 Task: Look for space in Revelganj, India from 7th July, 2023 to 15th July, 2023 for 6 adults in price range Rs.15000 to Rs.20000. Place can be entire place with 3 bedrooms having 3 beds and 3 bathrooms. Property type can be house, flat, guest house. Booking option can be shelf check-in. Required host language is English.
Action: Mouse moved to (479, 58)
Screenshot: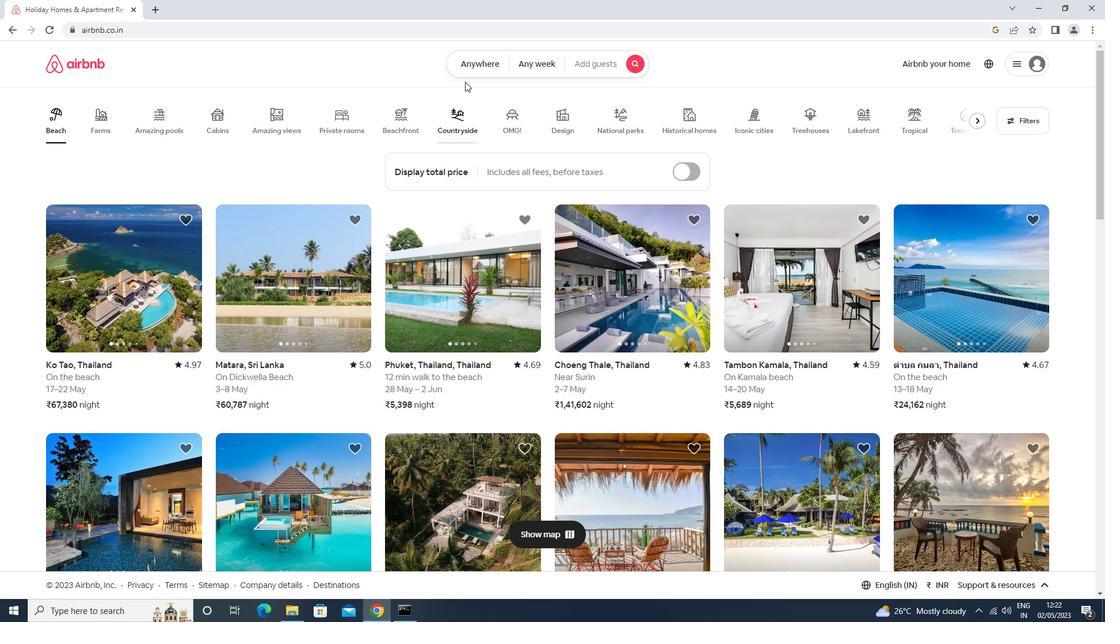 
Action: Mouse pressed left at (479, 58)
Screenshot: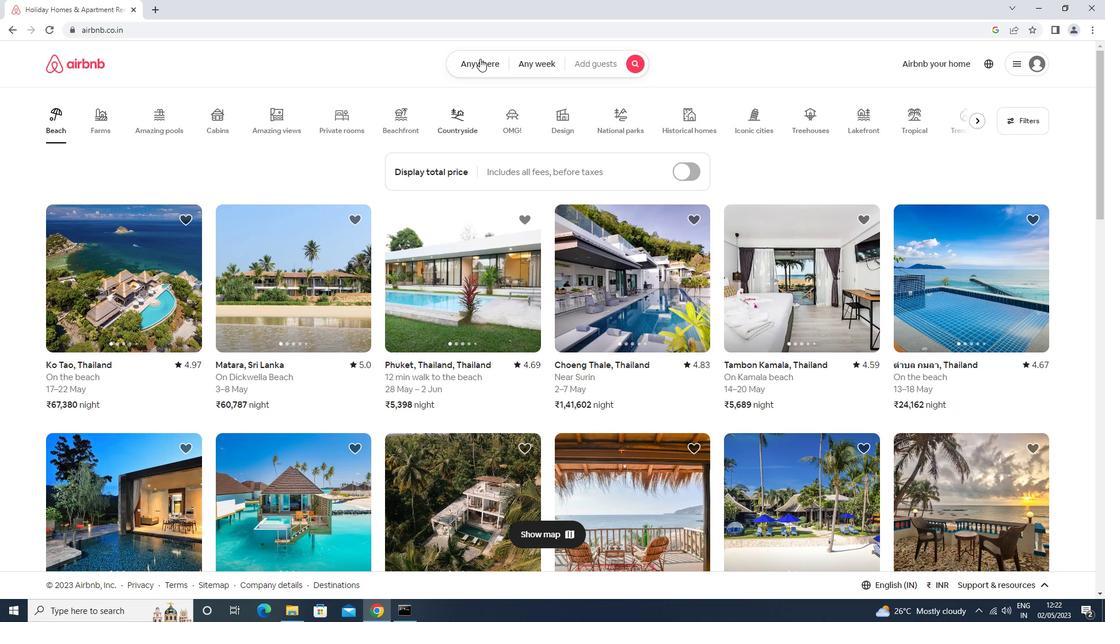 
Action: Mouse moved to (429, 107)
Screenshot: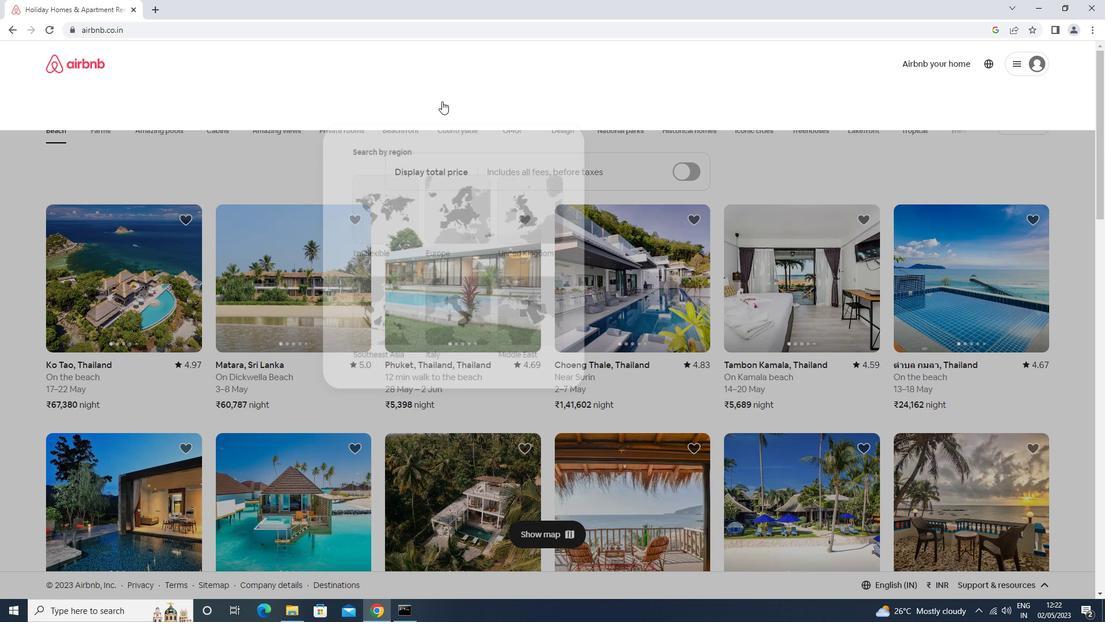 
Action: Mouse pressed left at (429, 107)
Screenshot: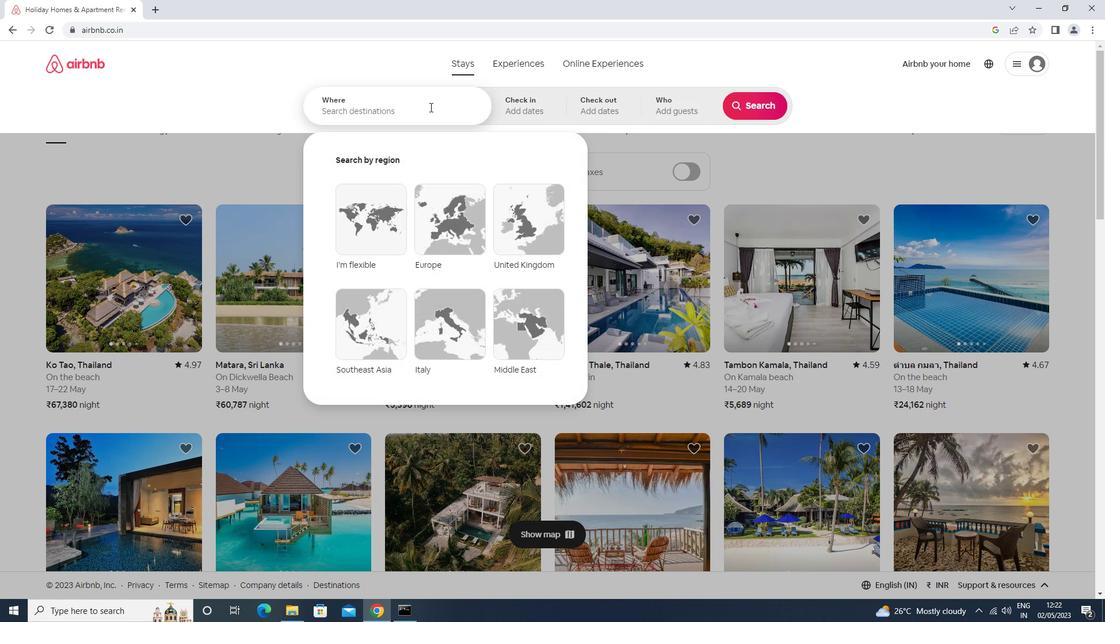 
Action: Mouse moved to (427, 107)
Screenshot: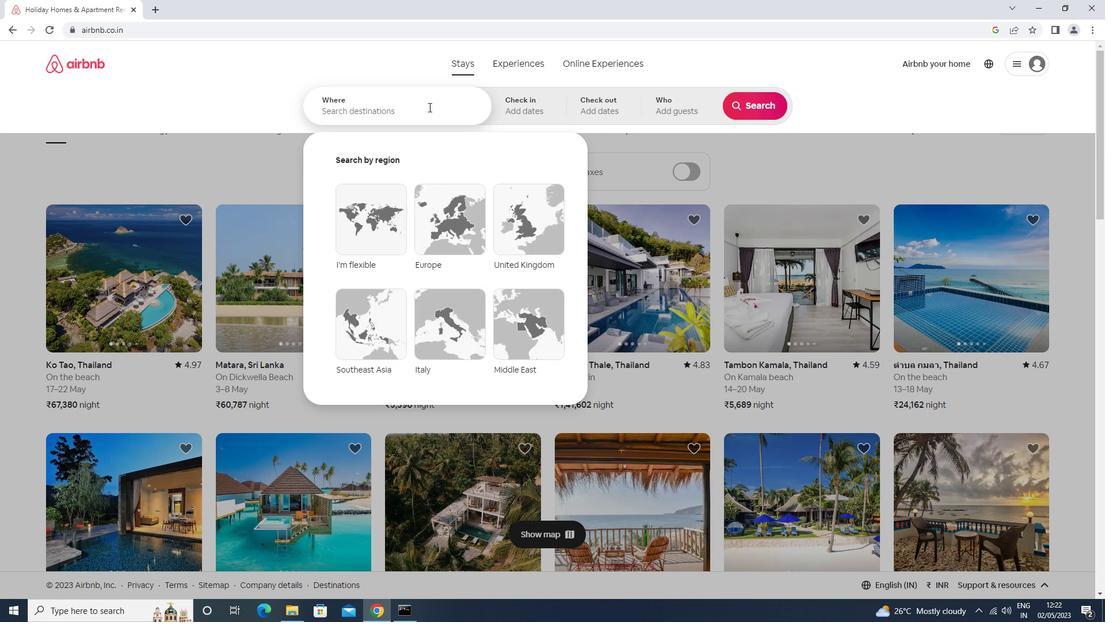 
Action: Key pressed r<Key.caps_lock>evalganj<Key.enter>
Screenshot: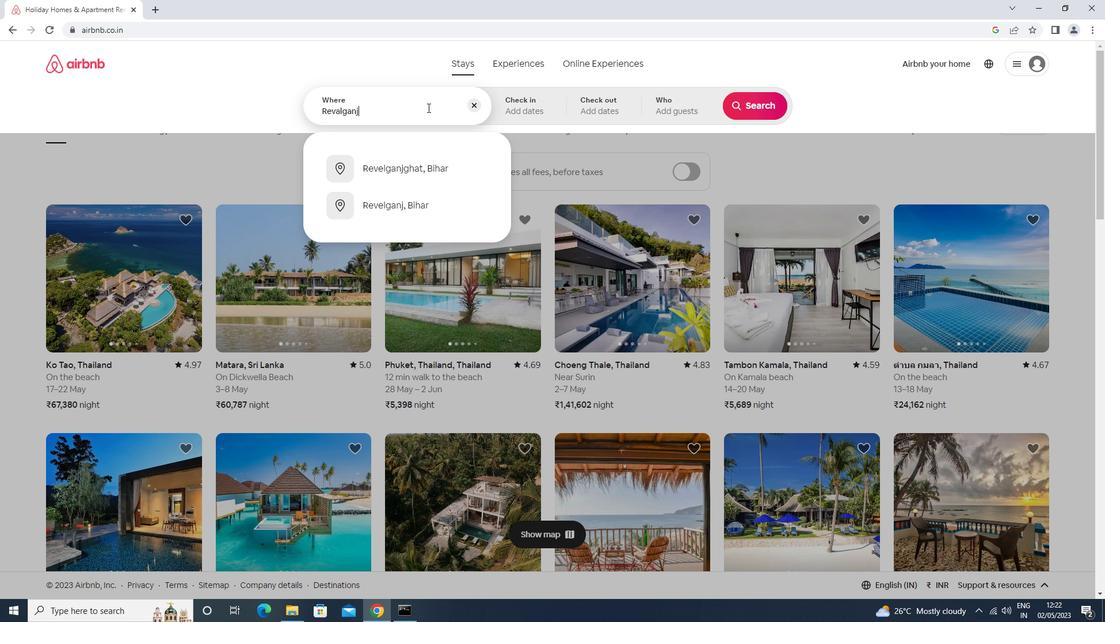 
Action: Mouse moved to (751, 198)
Screenshot: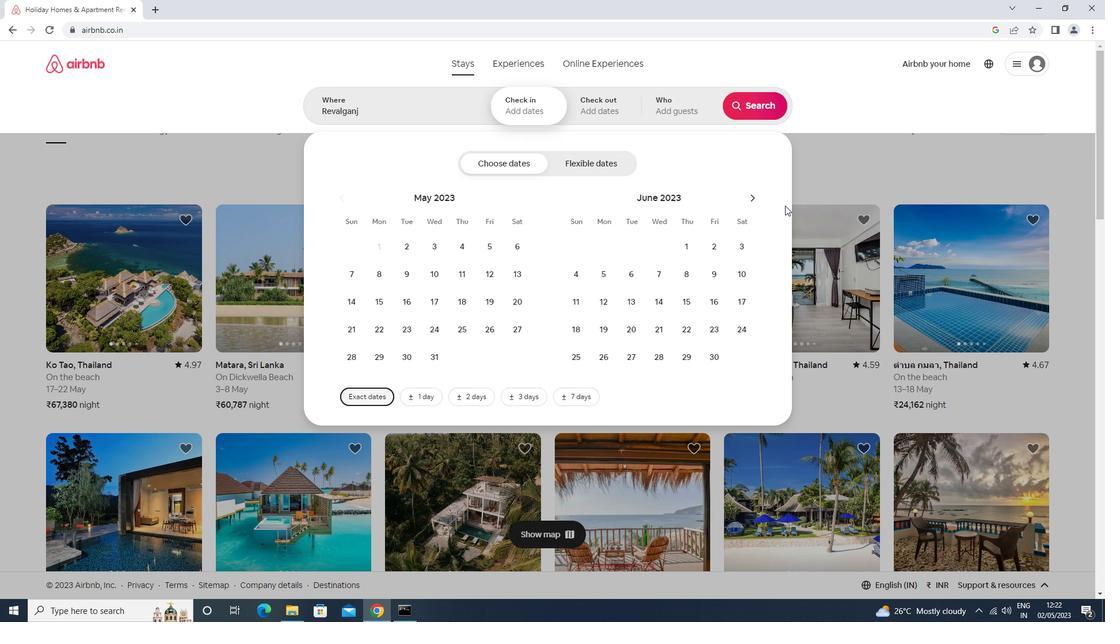 
Action: Mouse pressed left at (751, 198)
Screenshot: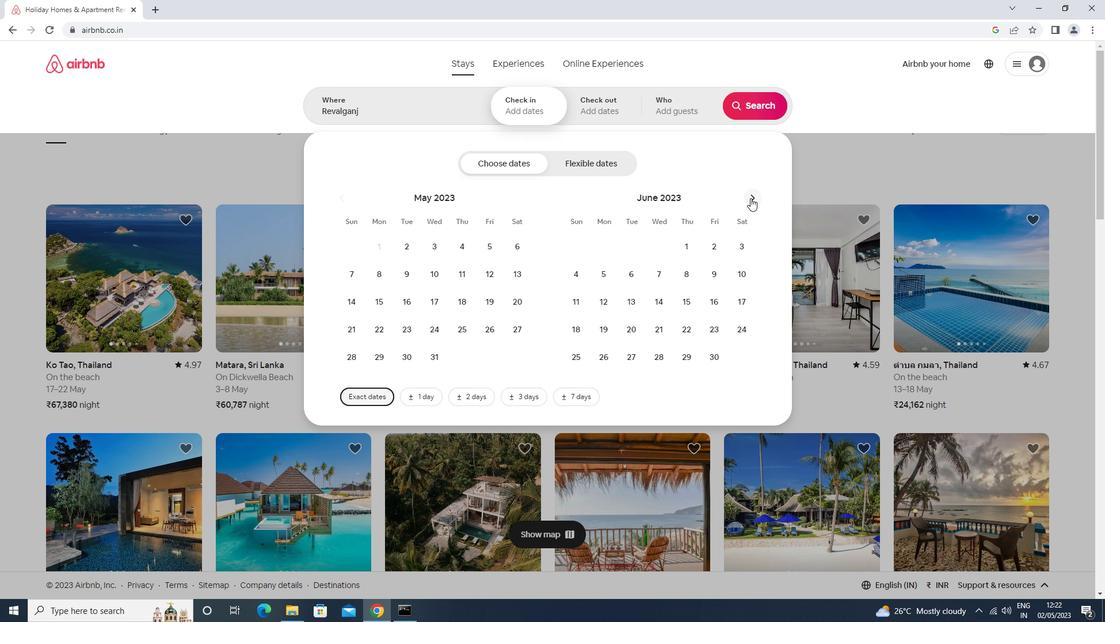 
Action: Mouse moved to (715, 274)
Screenshot: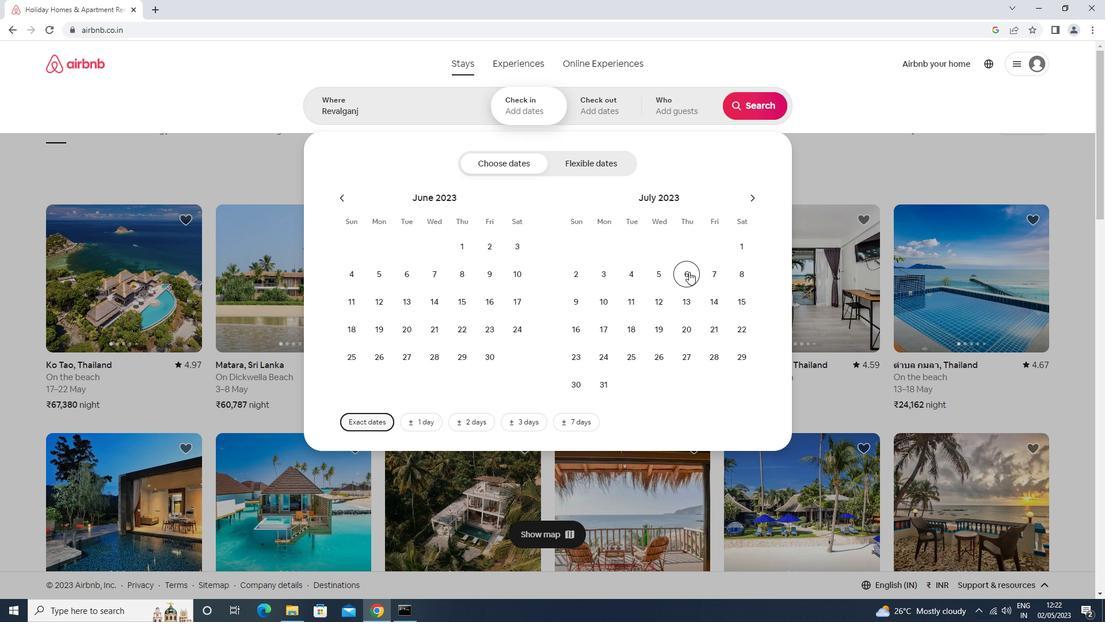 
Action: Mouse pressed left at (715, 274)
Screenshot: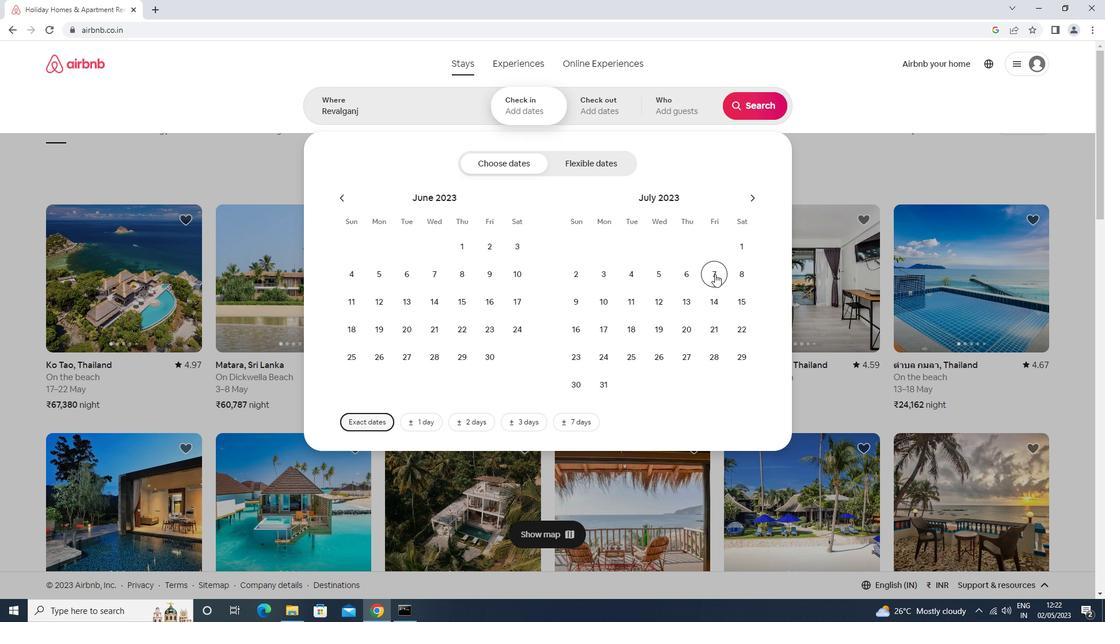 
Action: Mouse moved to (745, 294)
Screenshot: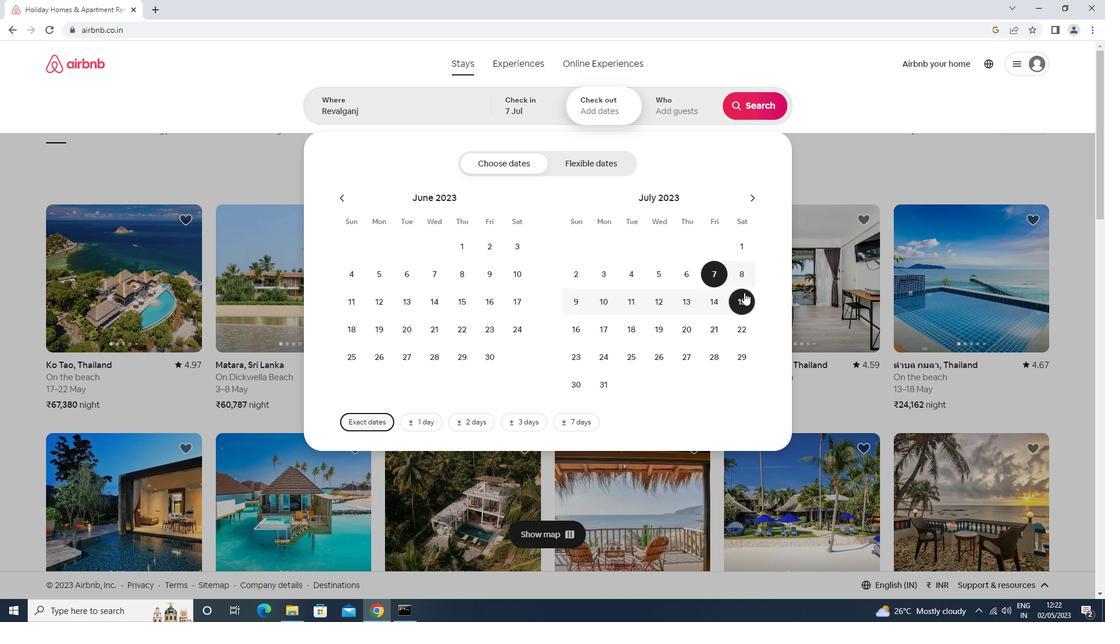 
Action: Mouse pressed left at (745, 294)
Screenshot: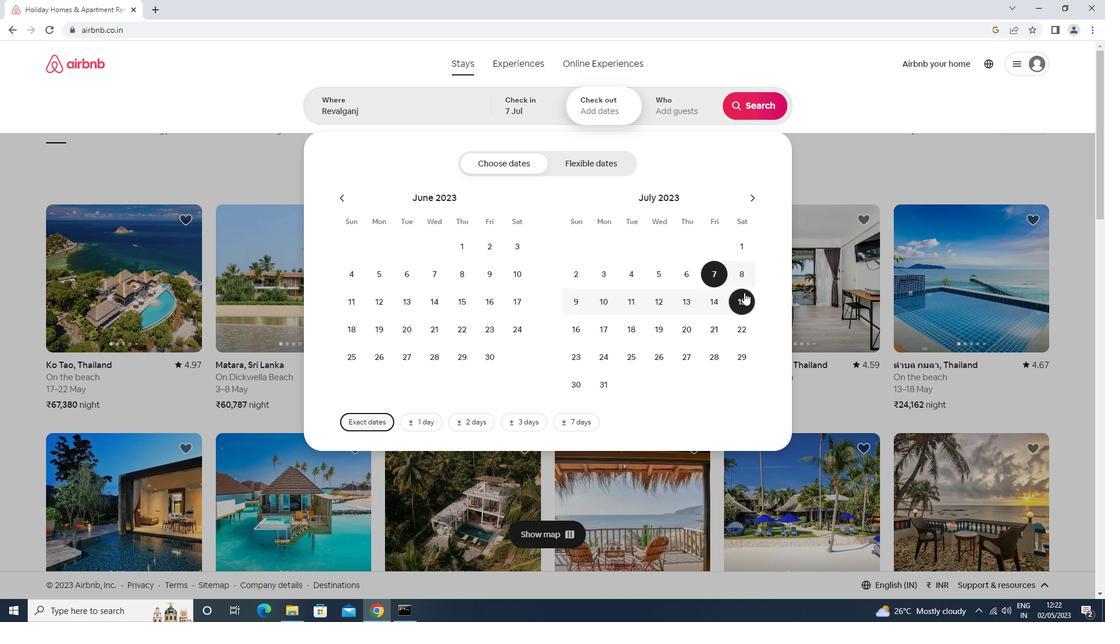 
Action: Mouse moved to (672, 120)
Screenshot: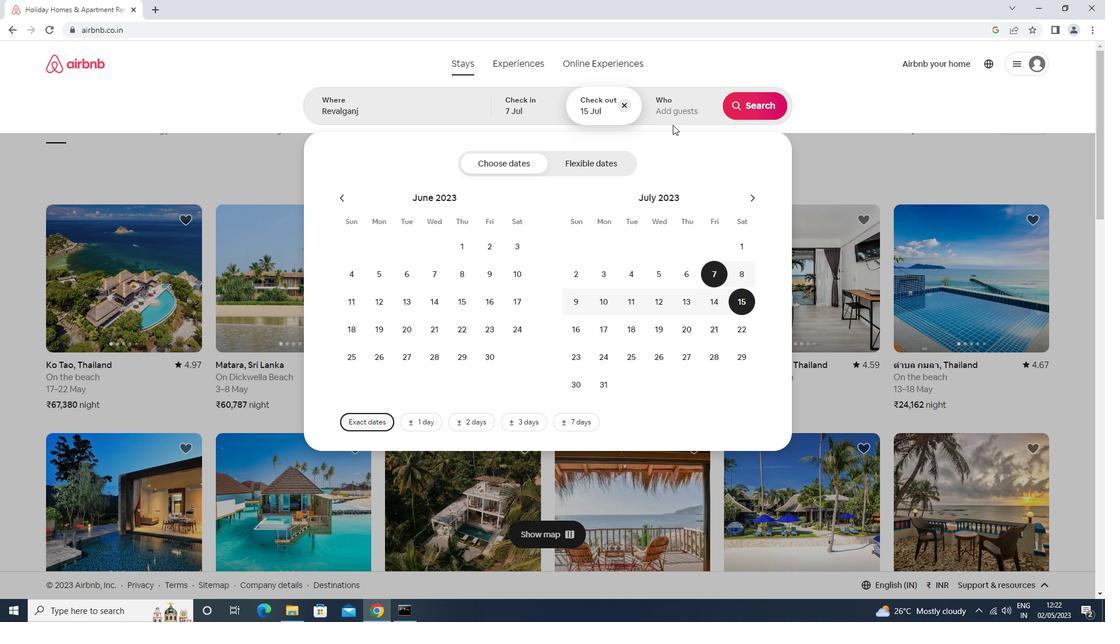 
Action: Mouse pressed left at (672, 120)
Screenshot: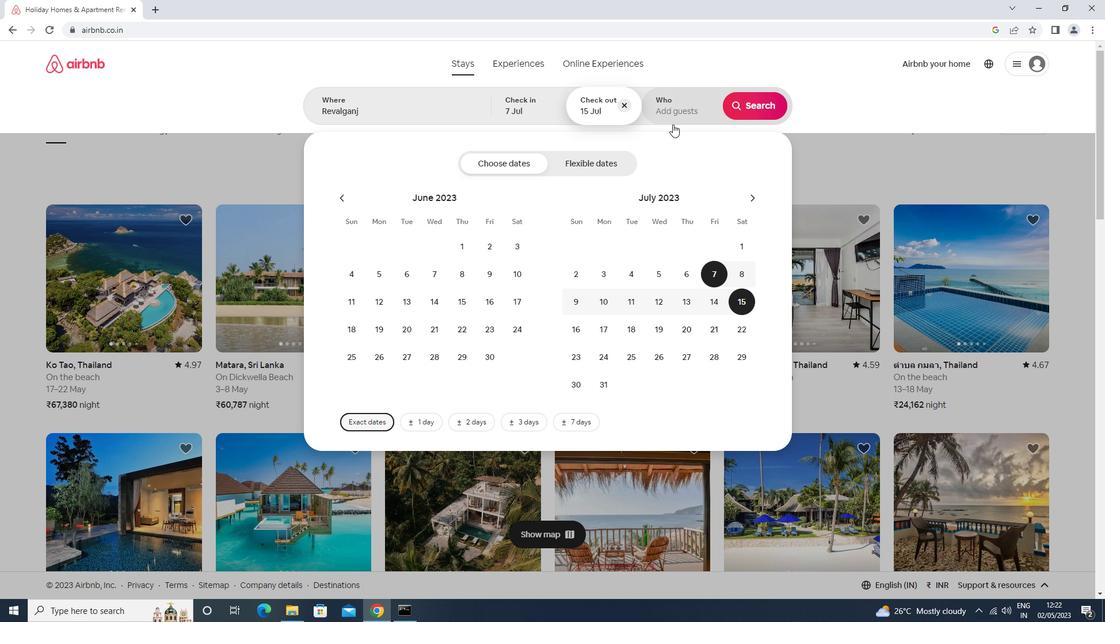 
Action: Mouse moved to (757, 173)
Screenshot: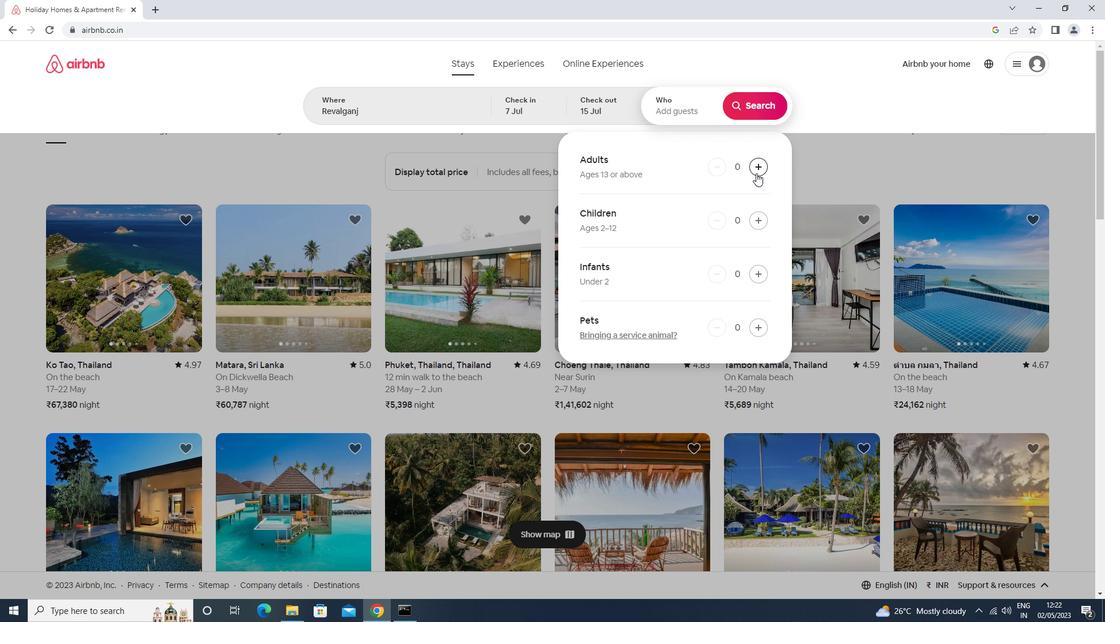 
Action: Mouse pressed left at (757, 173)
Screenshot: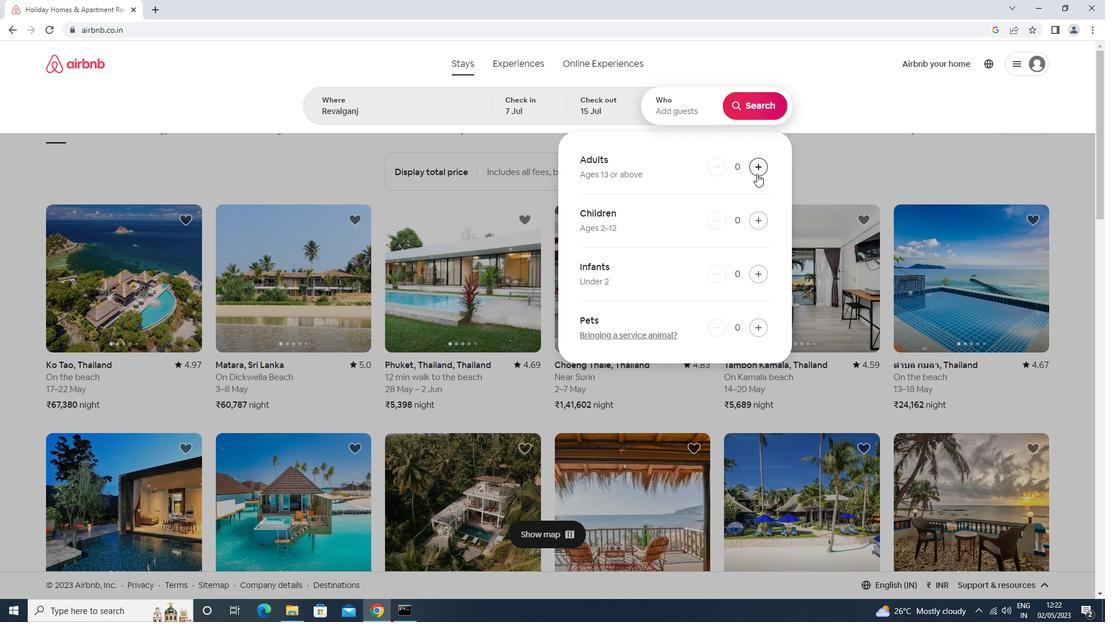 
Action: Mouse pressed left at (757, 173)
Screenshot: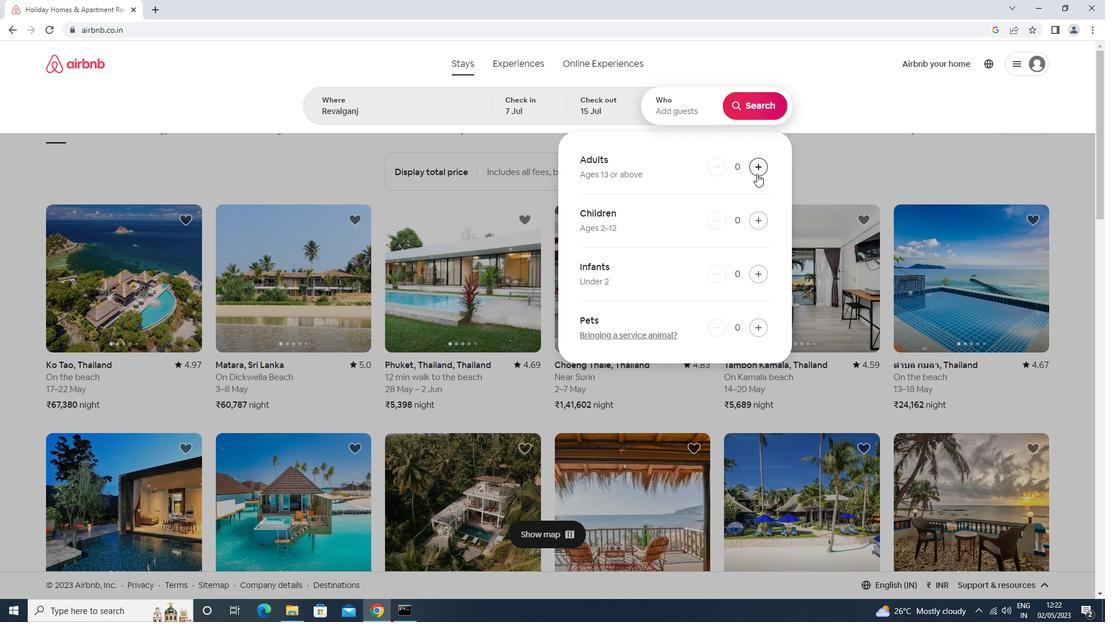 
Action: Mouse pressed left at (757, 173)
Screenshot: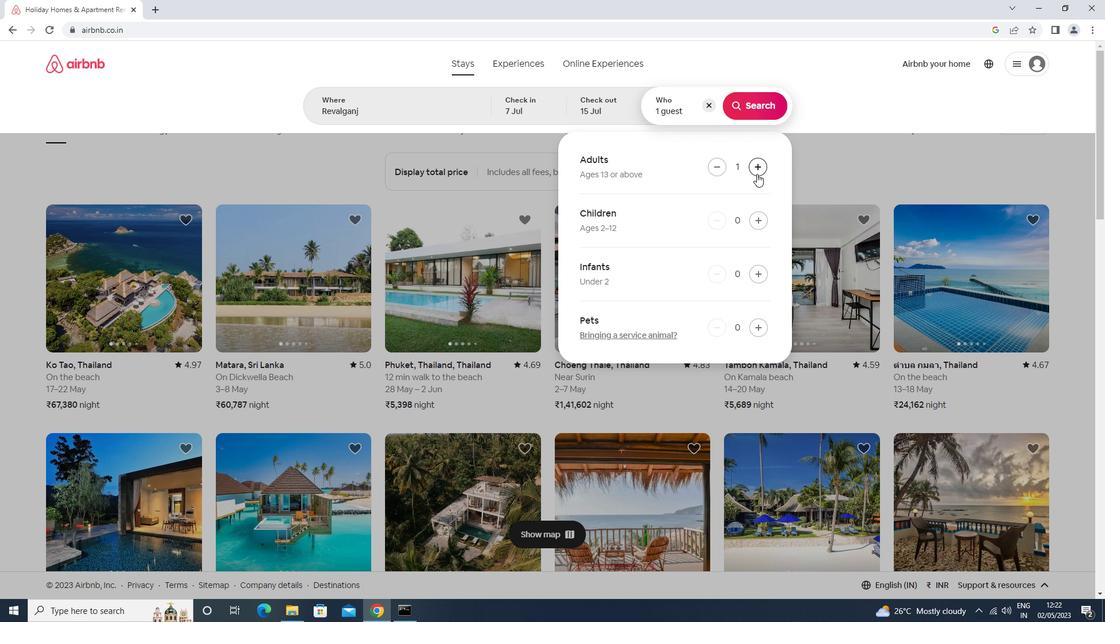 
Action: Mouse pressed left at (757, 173)
Screenshot: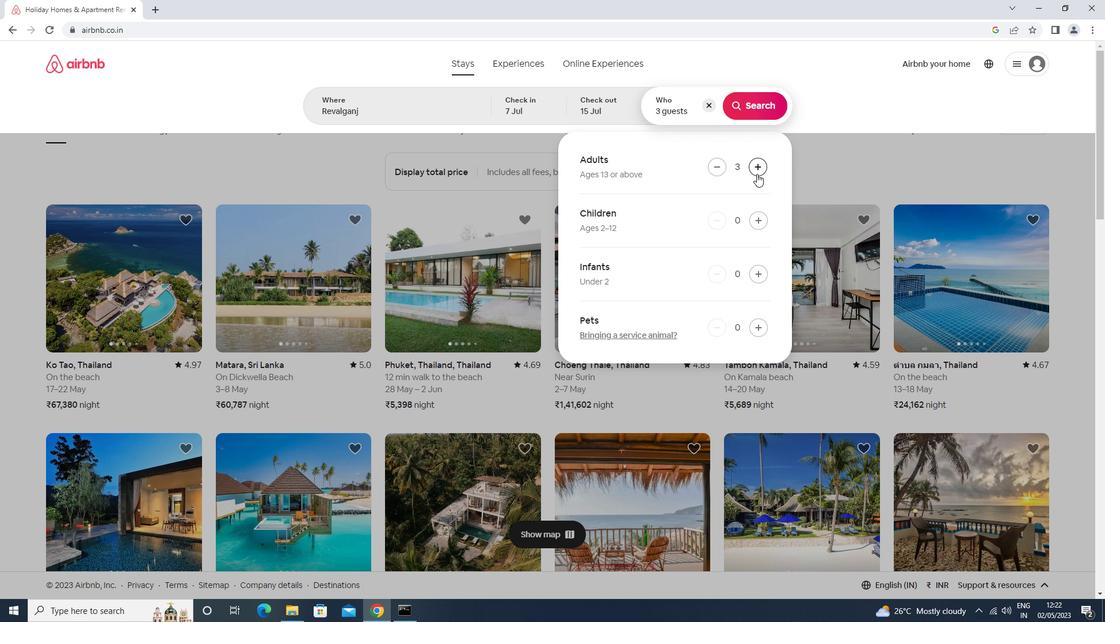 
Action: Mouse pressed left at (757, 173)
Screenshot: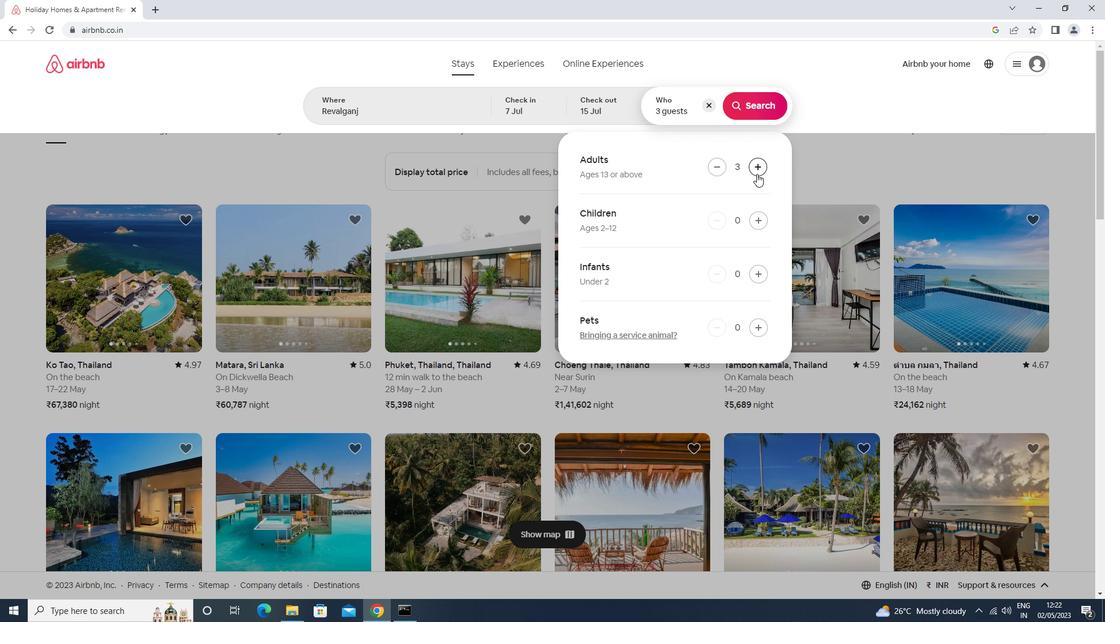 
Action: Mouse pressed left at (757, 173)
Screenshot: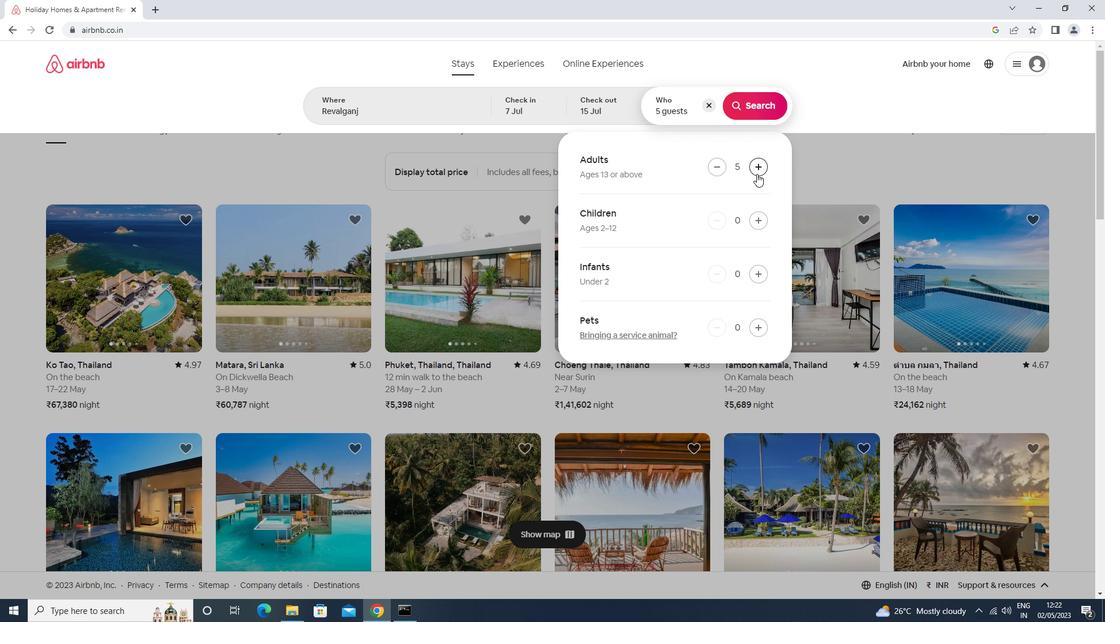 
Action: Mouse moved to (746, 103)
Screenshot: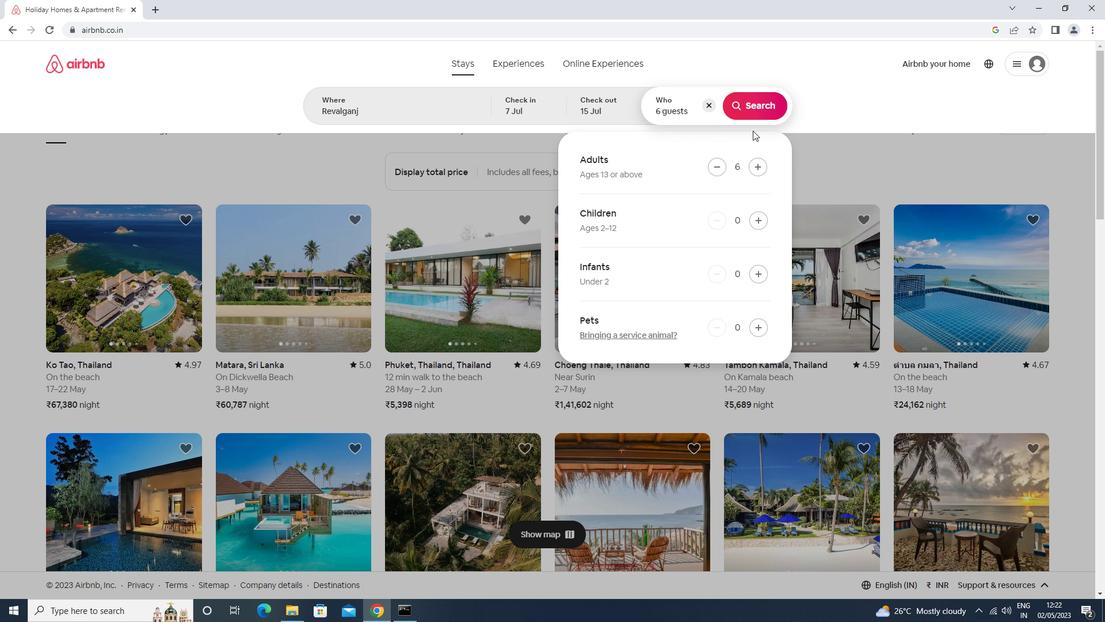 
Action: Mouse pressed left at (746, 103)
Screenshot: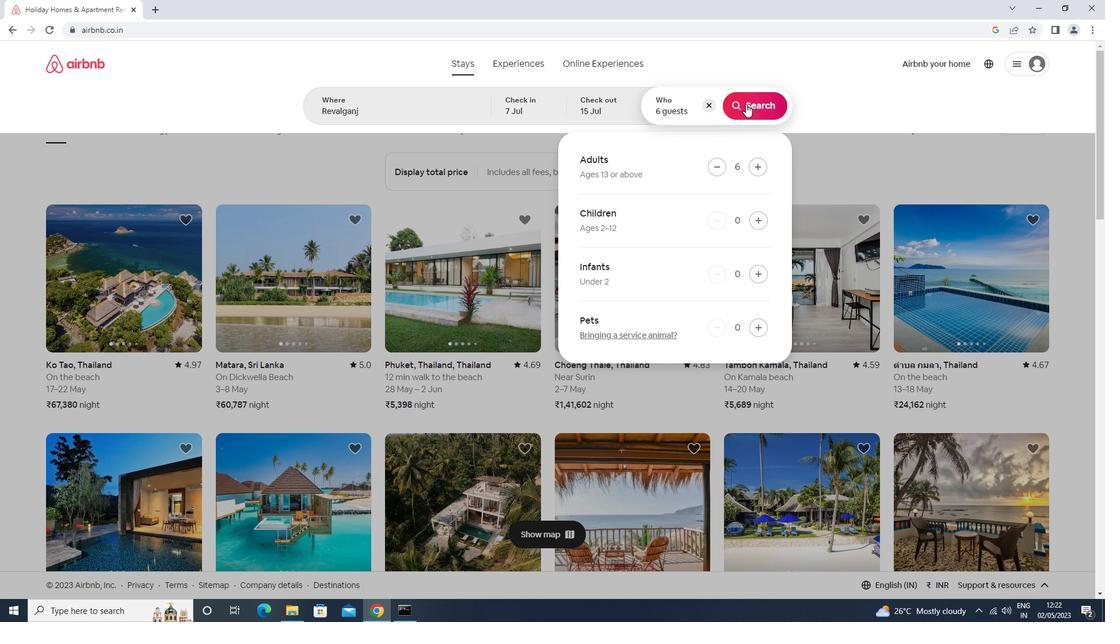 
Action: Mouse moved to (1056, 105)
Screenshot: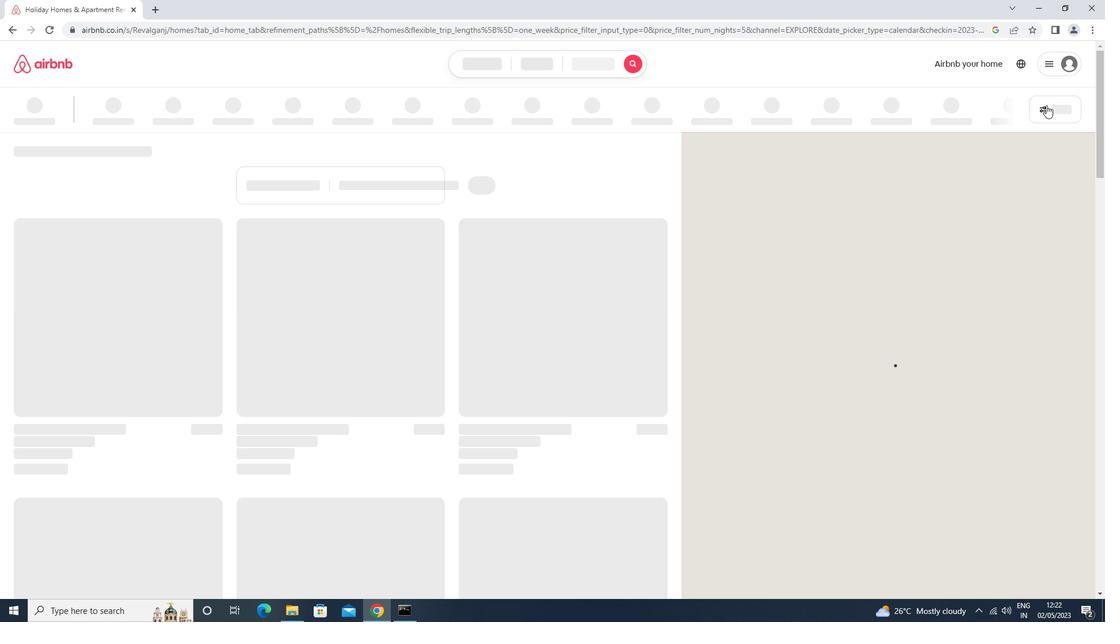 
Action: Mouse pressed left at (1056, 105)
Screenshot: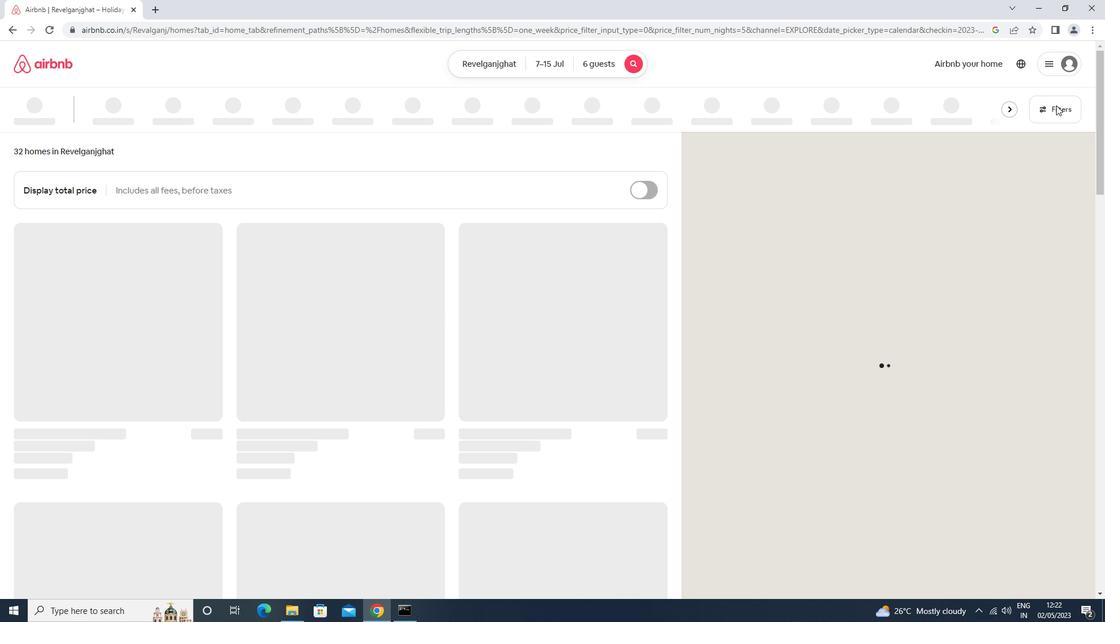
Action: Mouse moved to (450, 250)
Screenshot: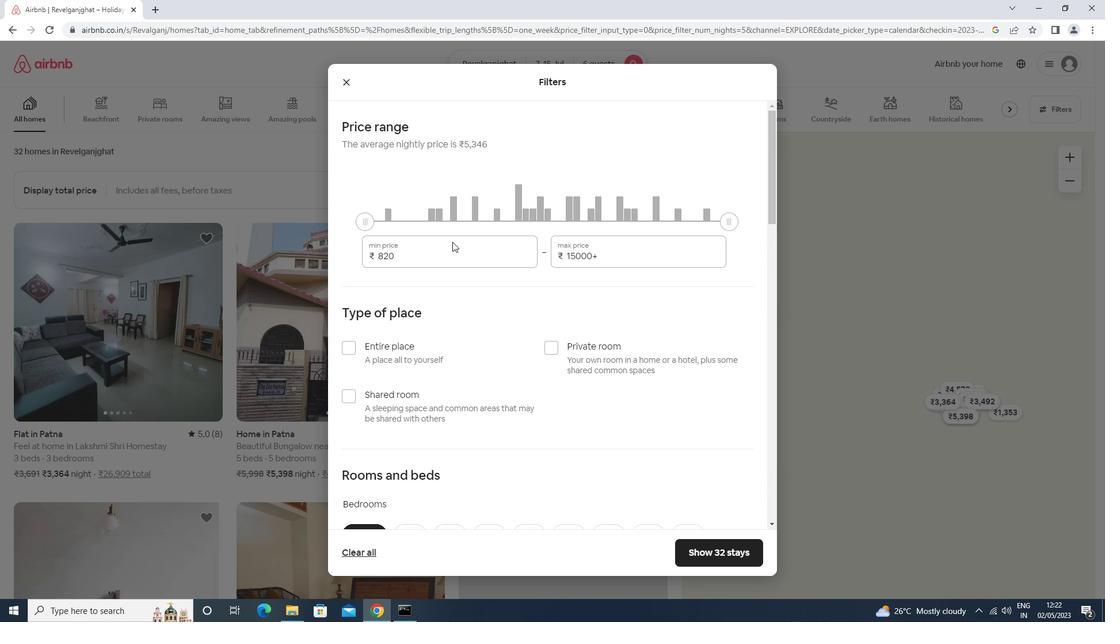 
Action: Mouse pressed left at (450, 250)
Screenshot: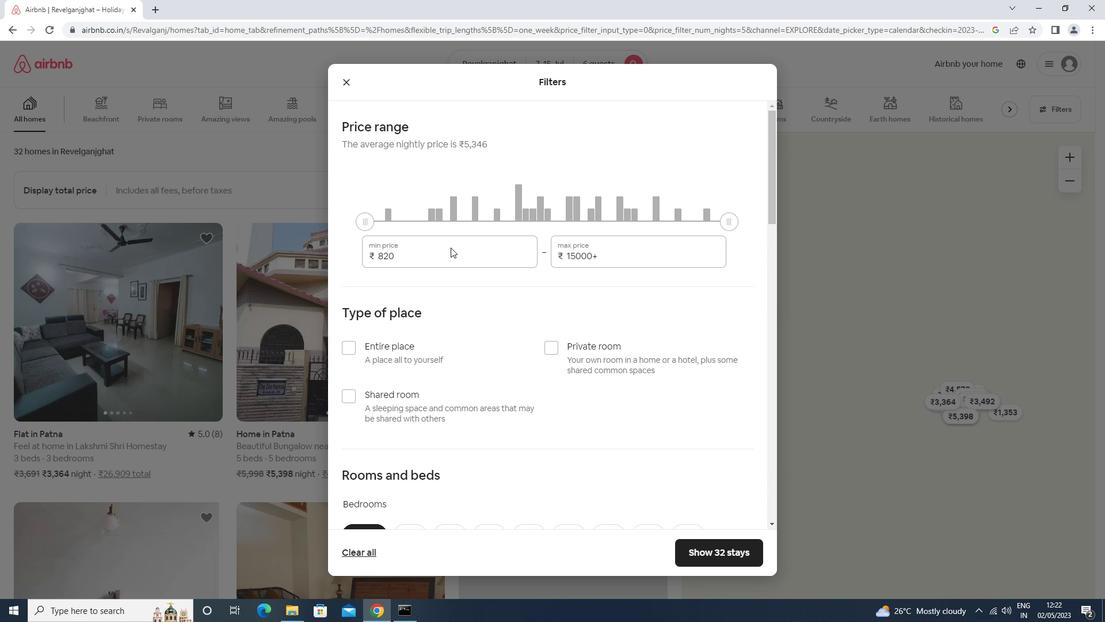 
Action: Key pressed <Key.backspace><Key.backspace><Key.backspace><Key.backspace><Key.backspace><Key.backspace><Key.backspace><Key.backspace><Key.backspace><Key.backspace><Key.backspace>15000<Key.tab>20000
Screenshot: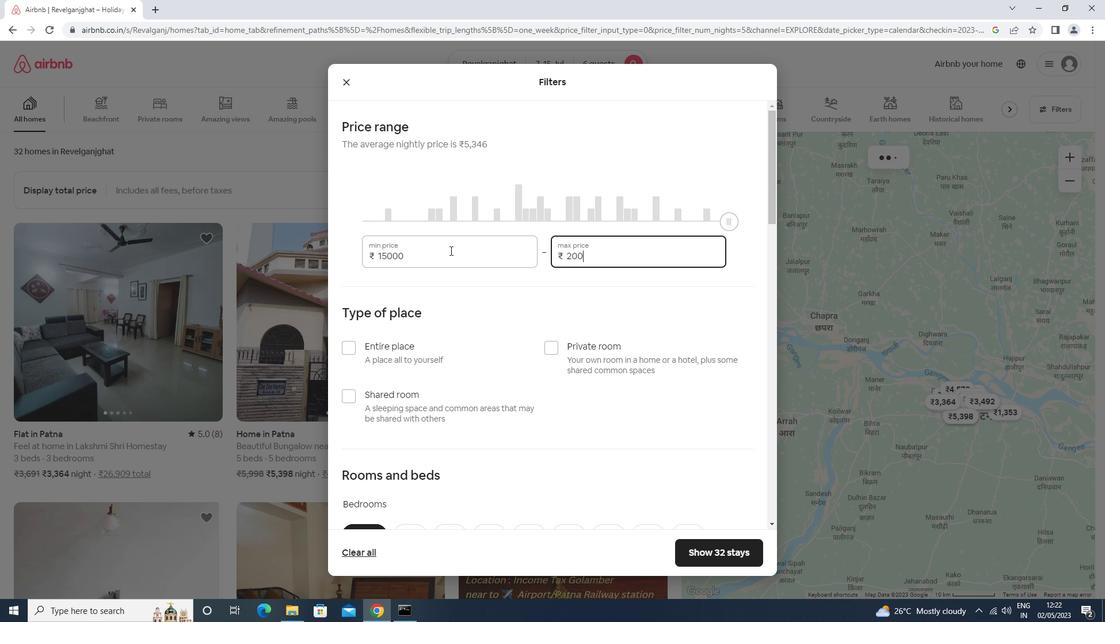 
Action: Mouse moved to (346, 341)
Screenshot: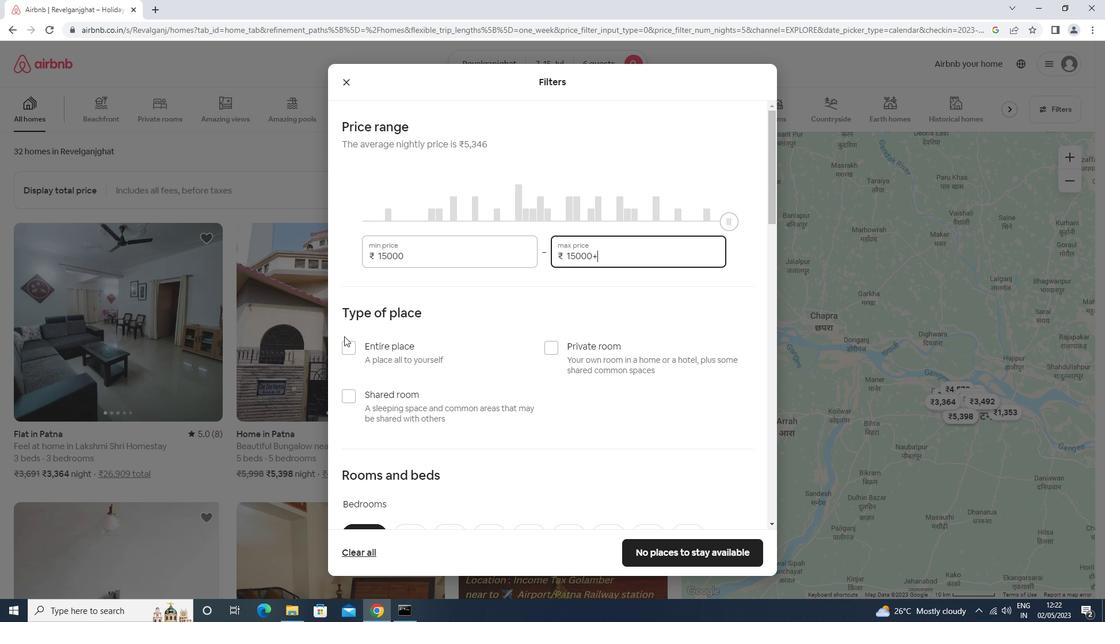 
Action: Mouse pressed left at (346, 341)
Screenshot: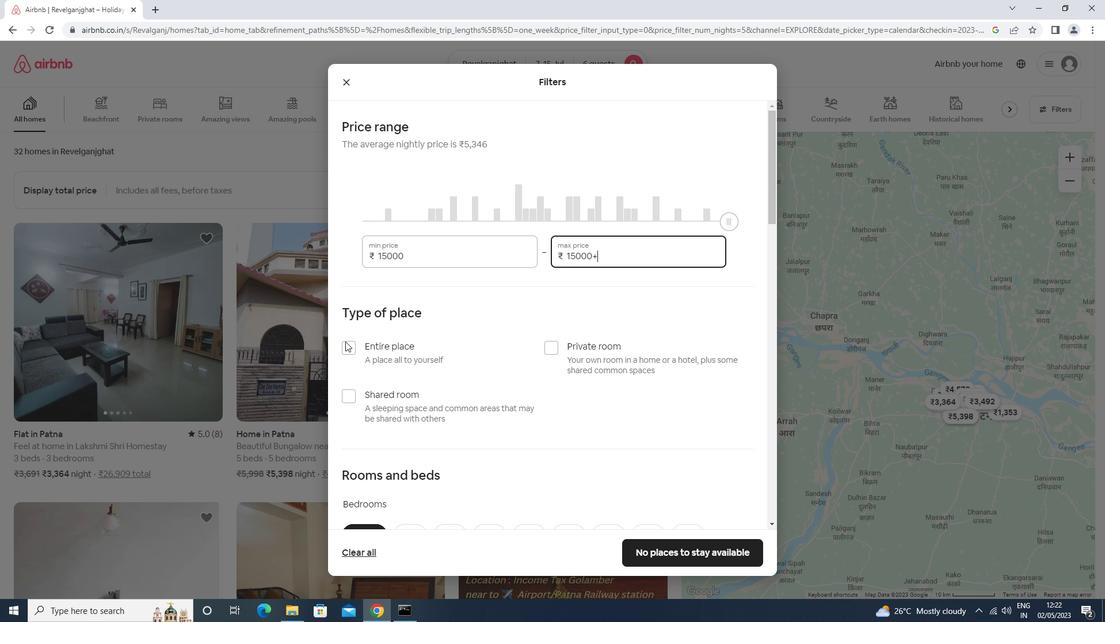 
Action: Mouse moved to (353, 311)
Screenshot: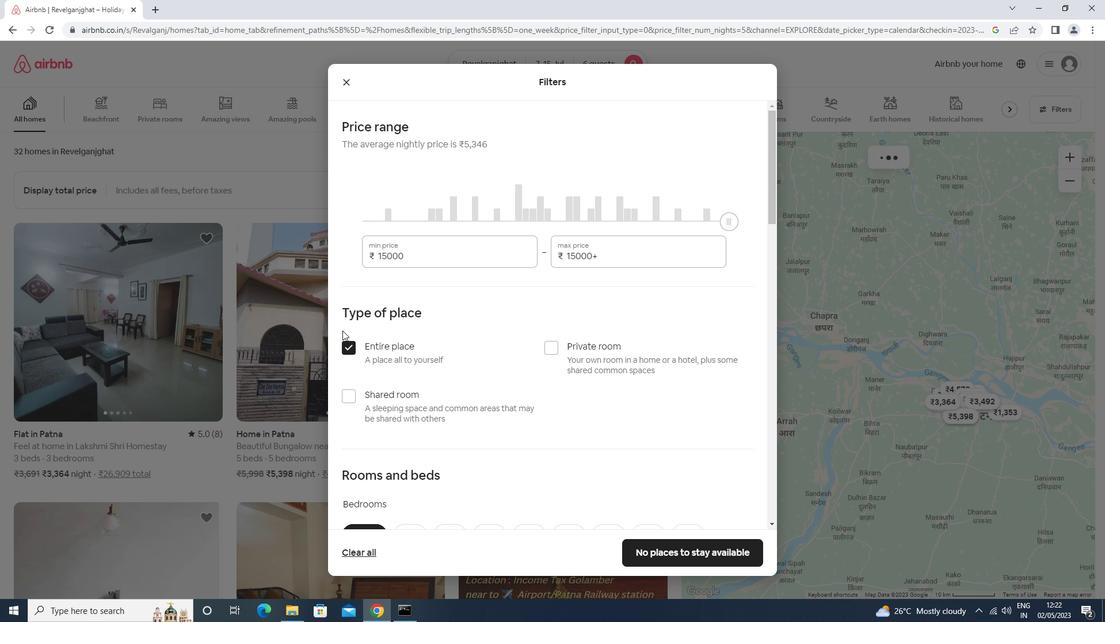 
Action: Mouse scrolled (353, 310) with delta (0, 0)
Screenshot: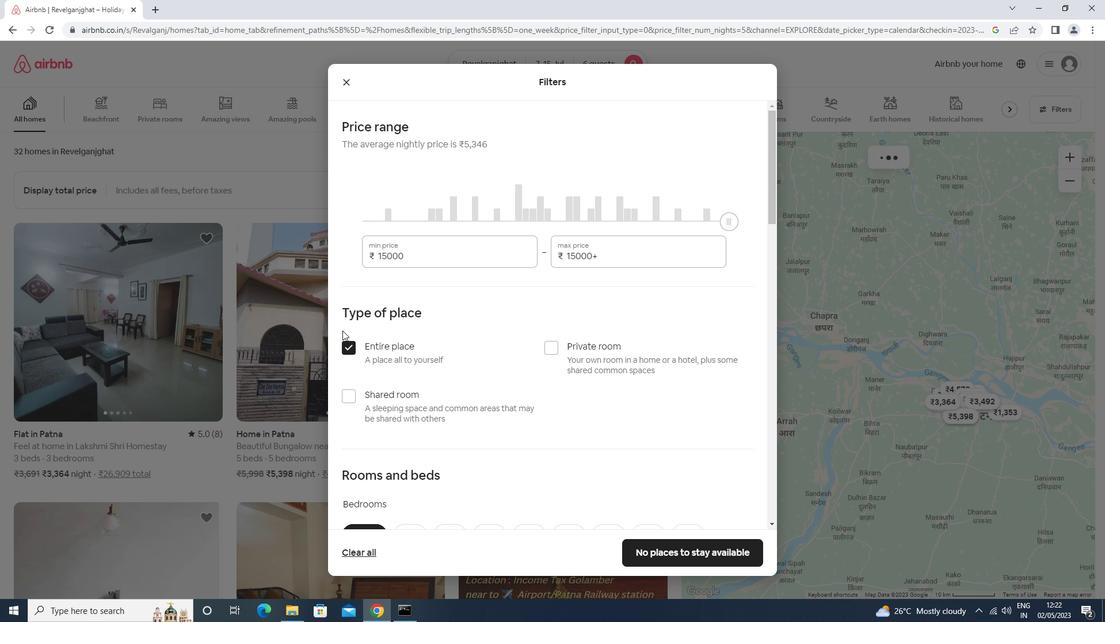 
Action: Mouse moved to (361, 308)
Screenshot: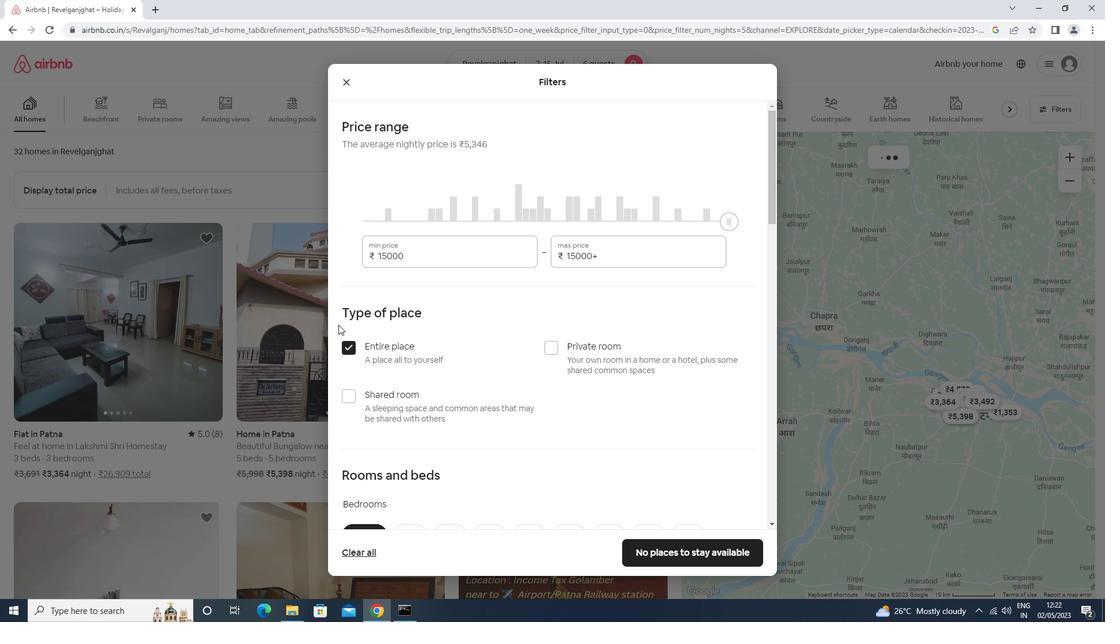 
Action: Mouse scrolled (361, 307) with delta (0, 0)
Screenshot: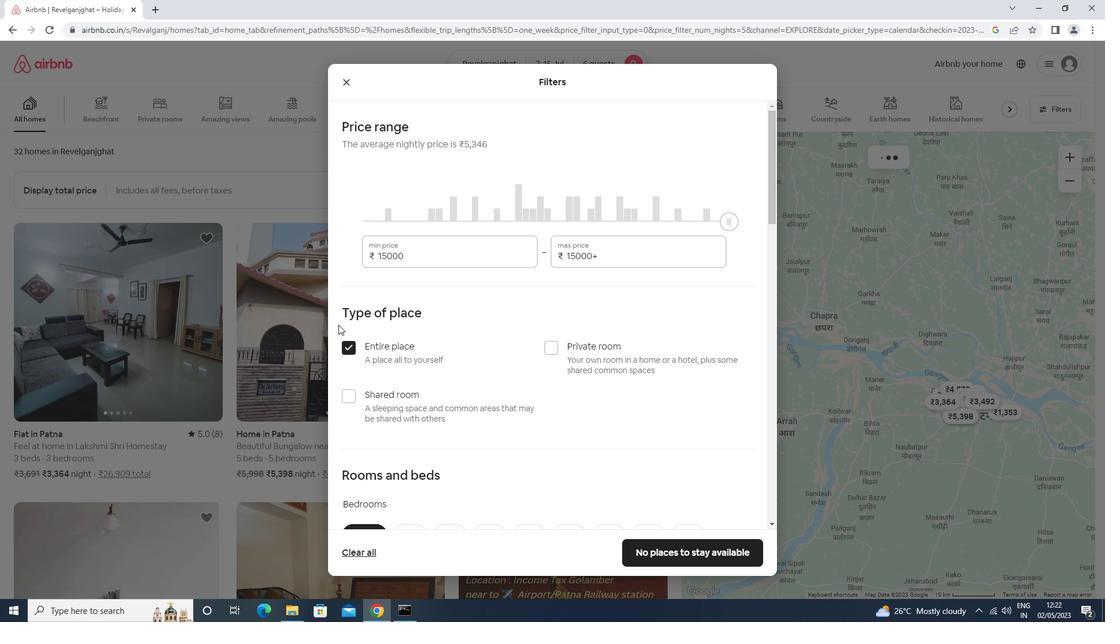 
Action: Mouse moved to (362, 307)
Screenshot: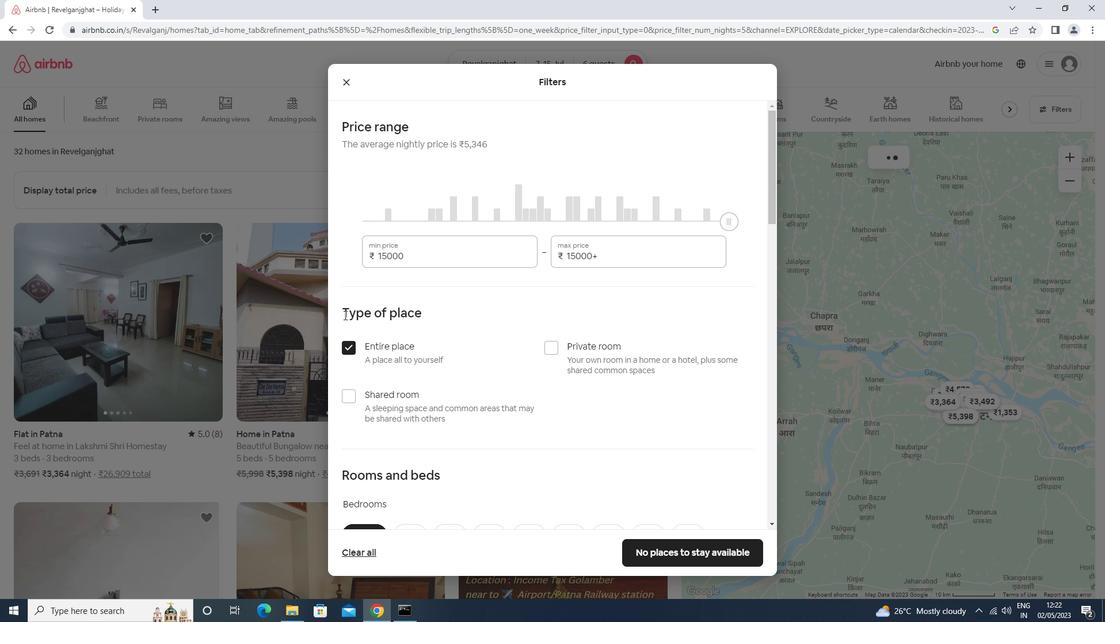 
Action: Mouse scrolled (362, 306) with delta (0, 0)
Screenshot: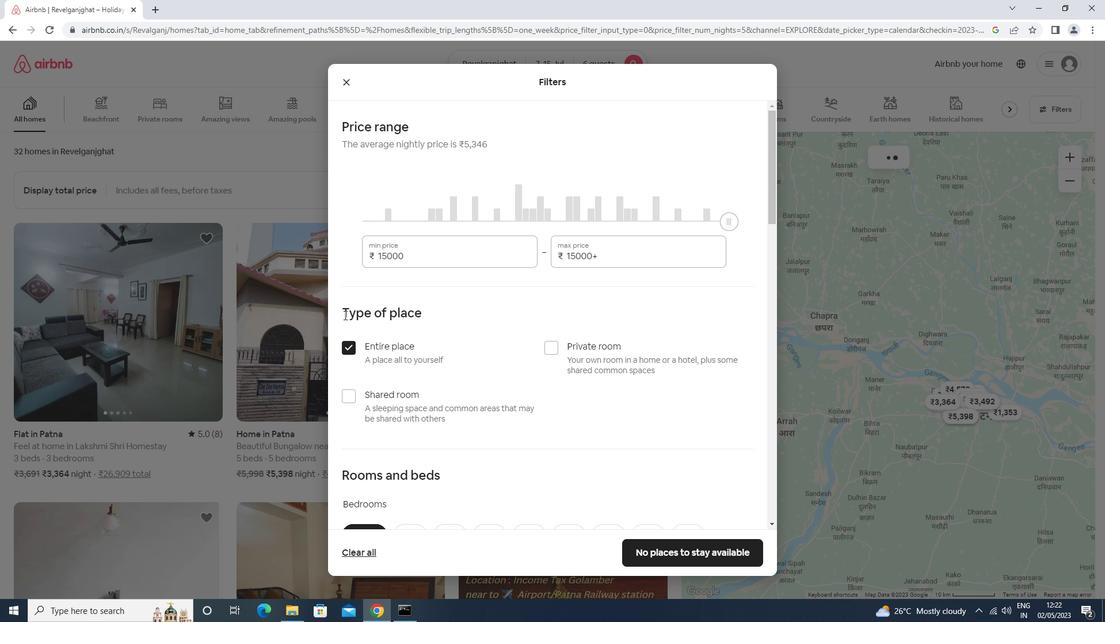 
Action: Mouse moved to (363, 307)
Screenshot: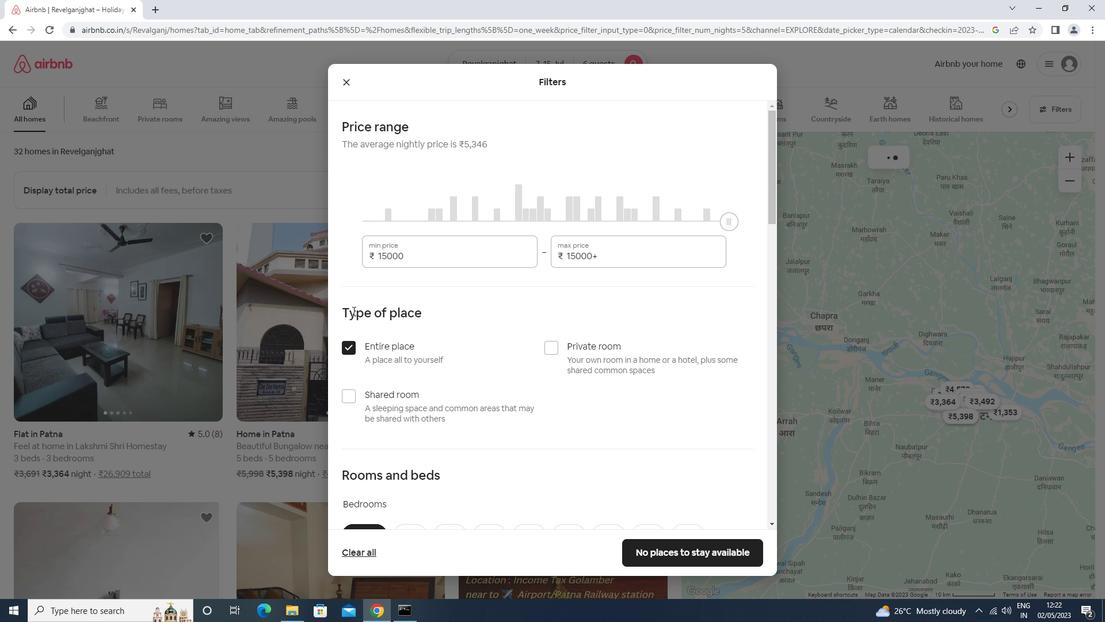 
Action: Mouse scrolled (363, 306) with delta (0, 0)
Screenshot: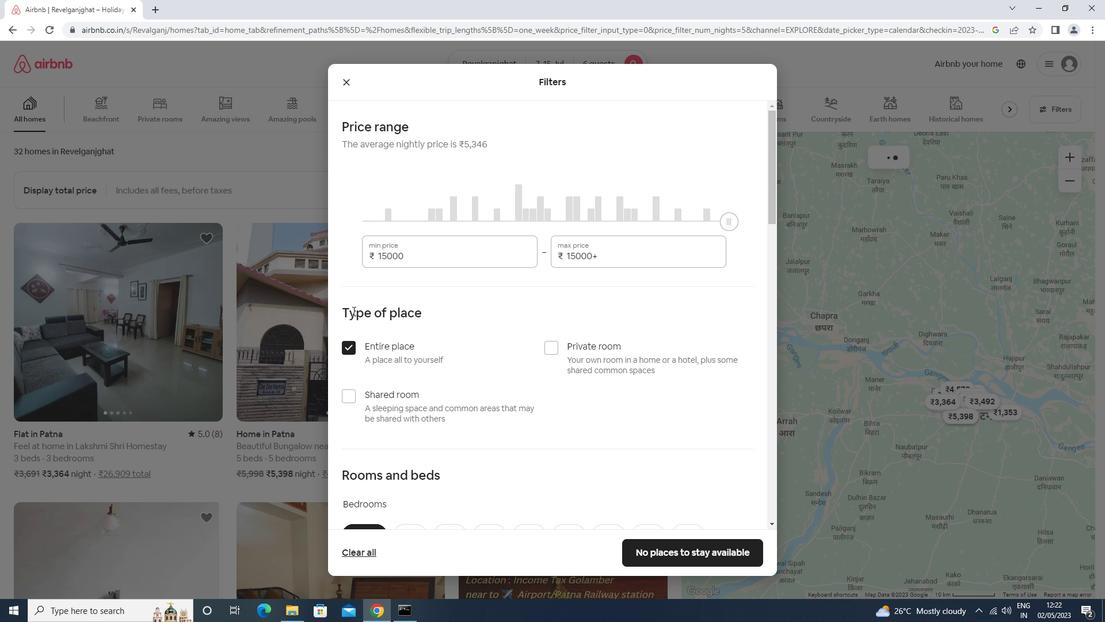 
Action: Mouse scrolled (363, 306) with delta (0, 0)
Screenshot: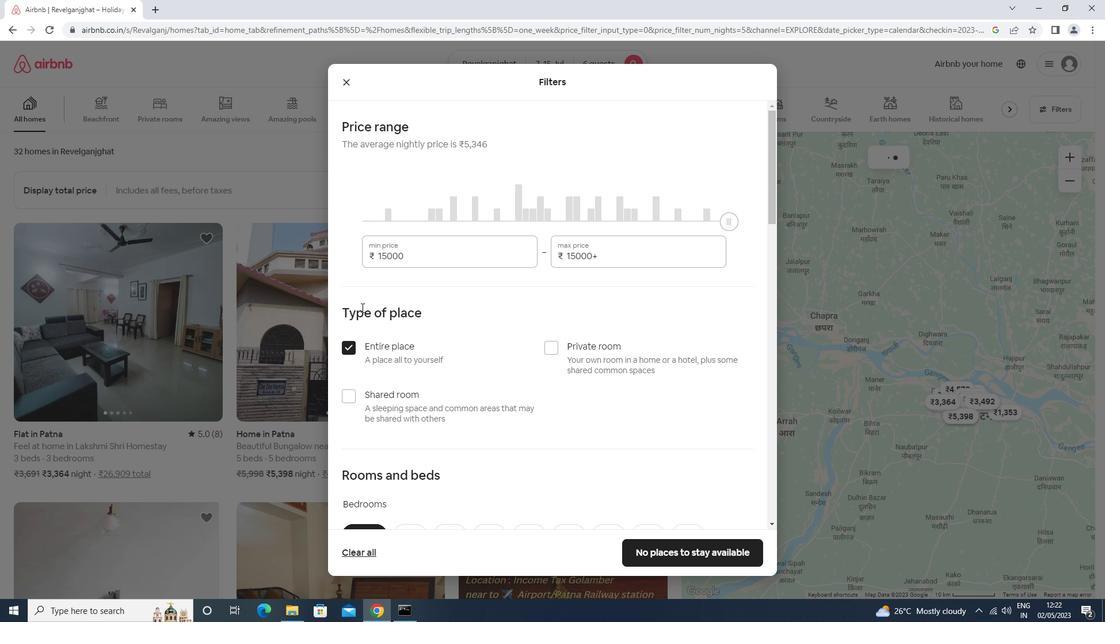 
Action: Mouse moved to (487, 247)
Screenshot: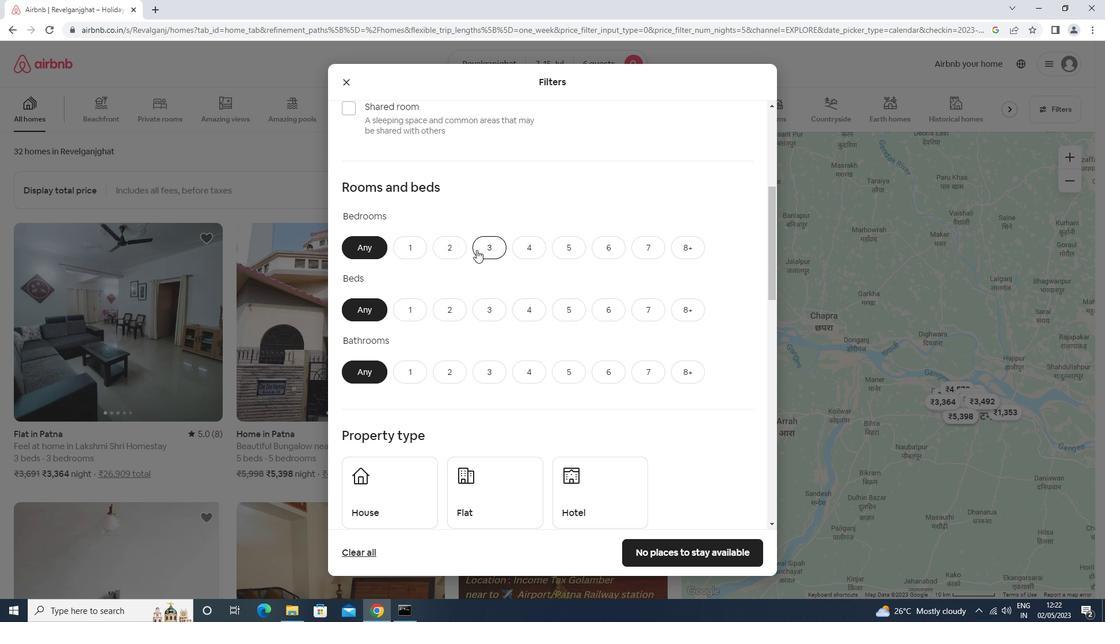 
Action: Mouse pressed left at (487, 247)
Screenshot: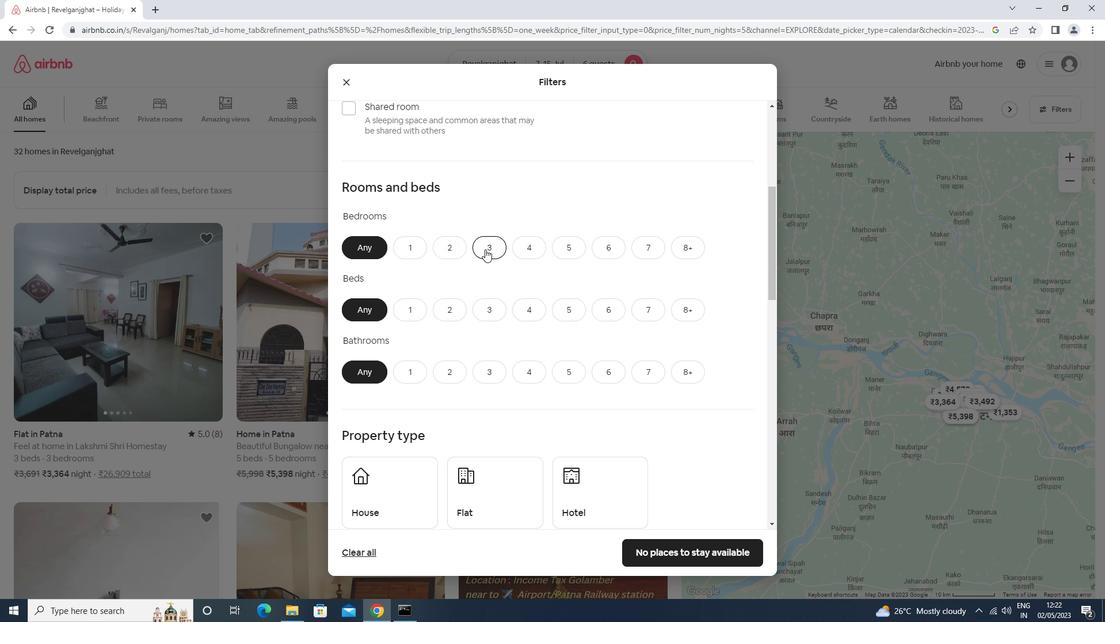 
Action: Mouse moved to (483, 301)
Screenshot: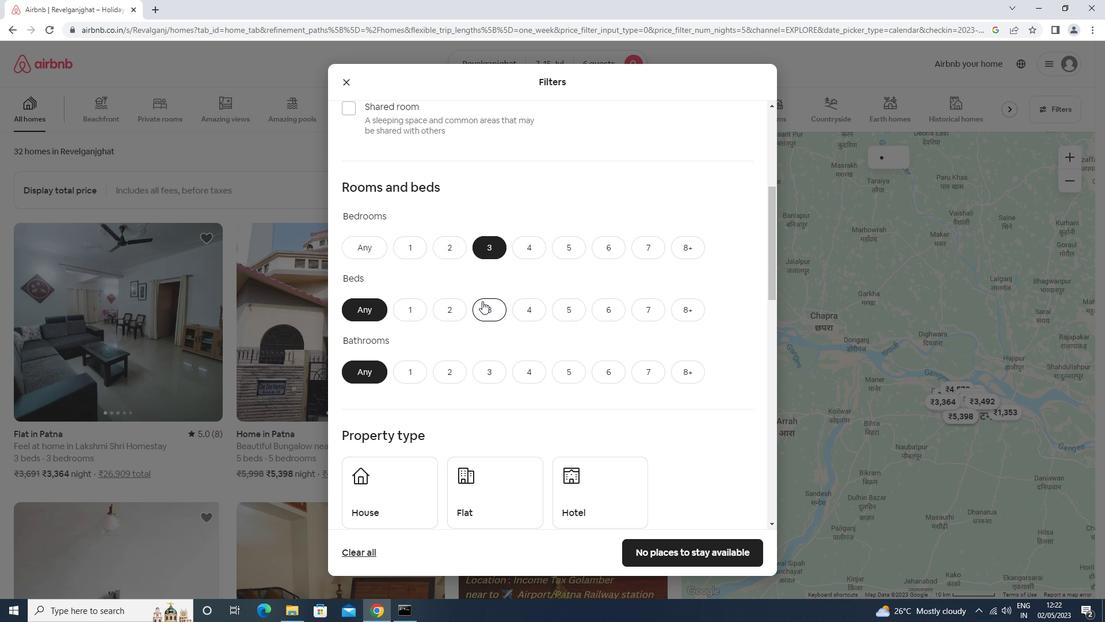 
Action: Mouse pressed left at (483, 301)
Screenshot: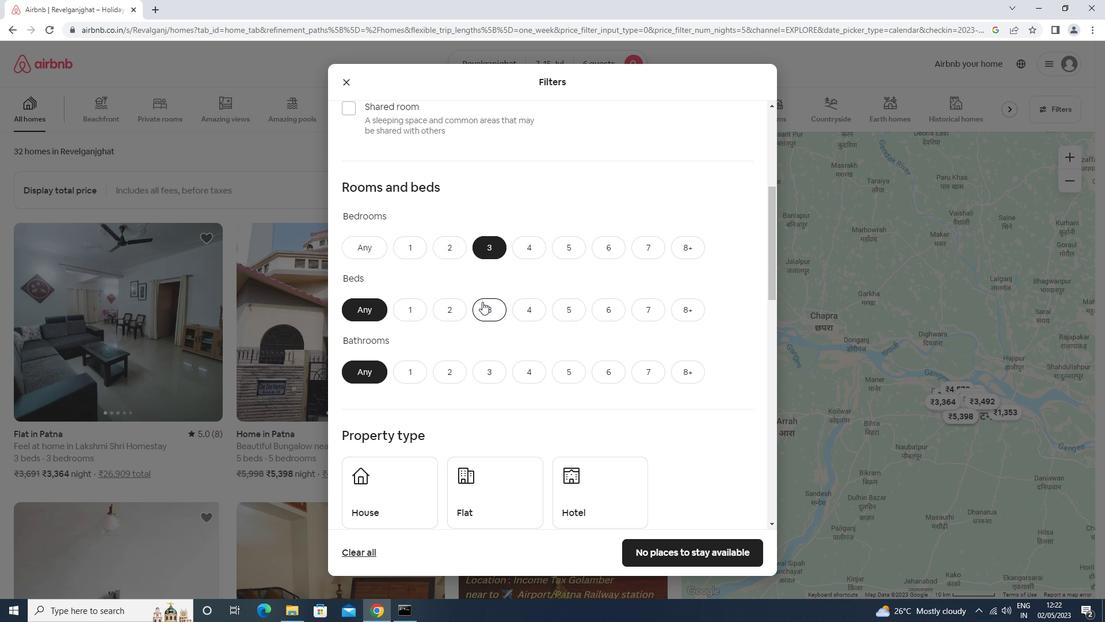 
Action: Mouse moved to (483, 366)
Screenshot: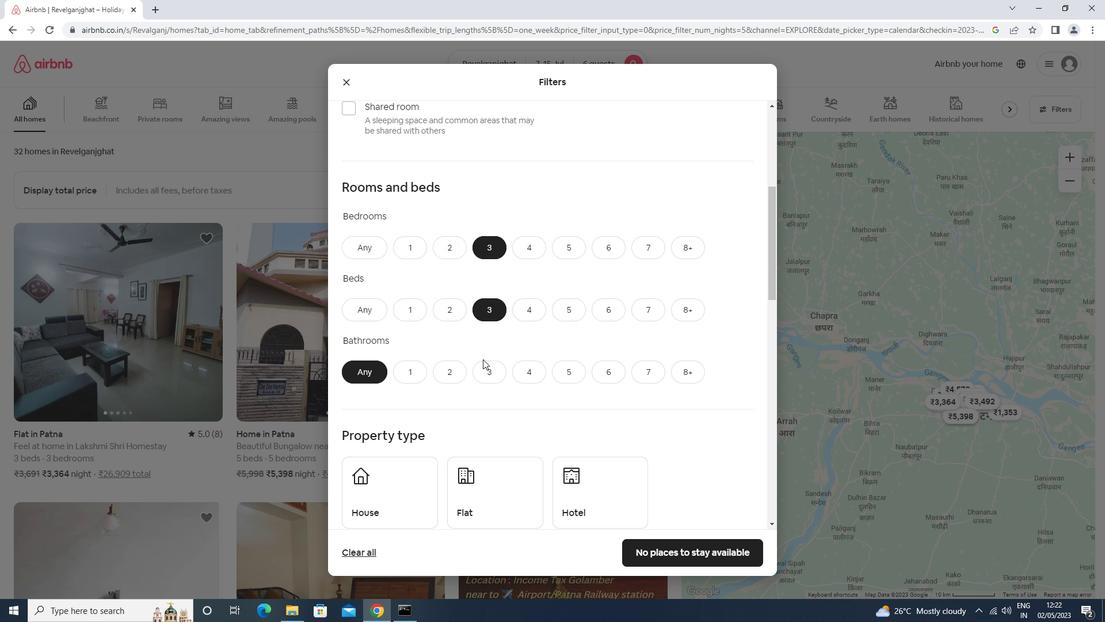 
Action: Mouse pressed left at (483, 366)
Screenshot: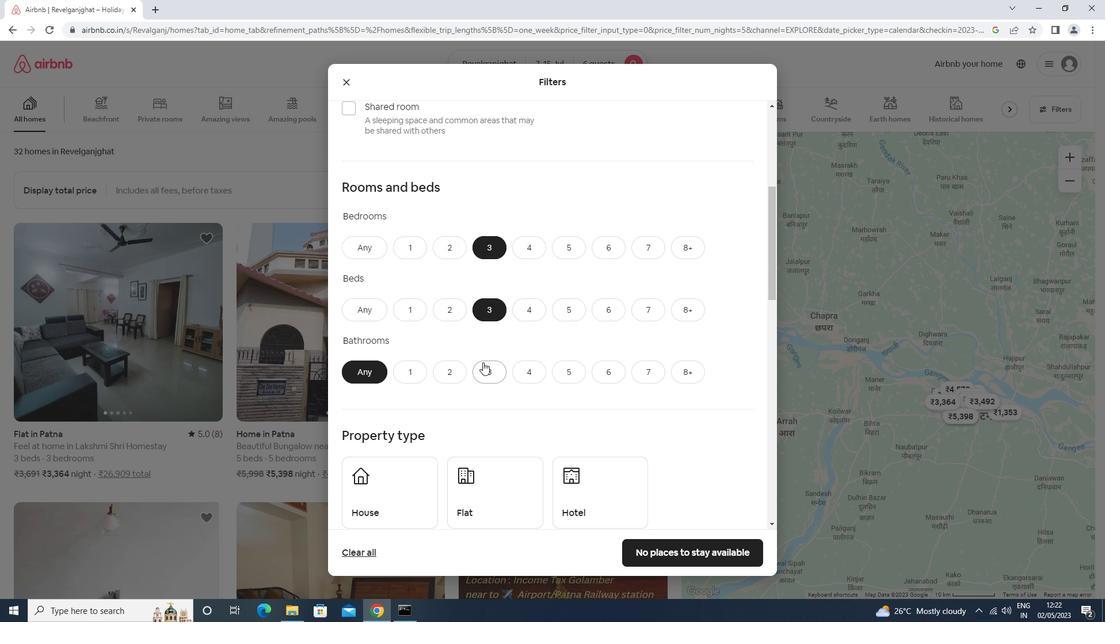 
Action: Mouse moved to (480, 357)
Screenshot: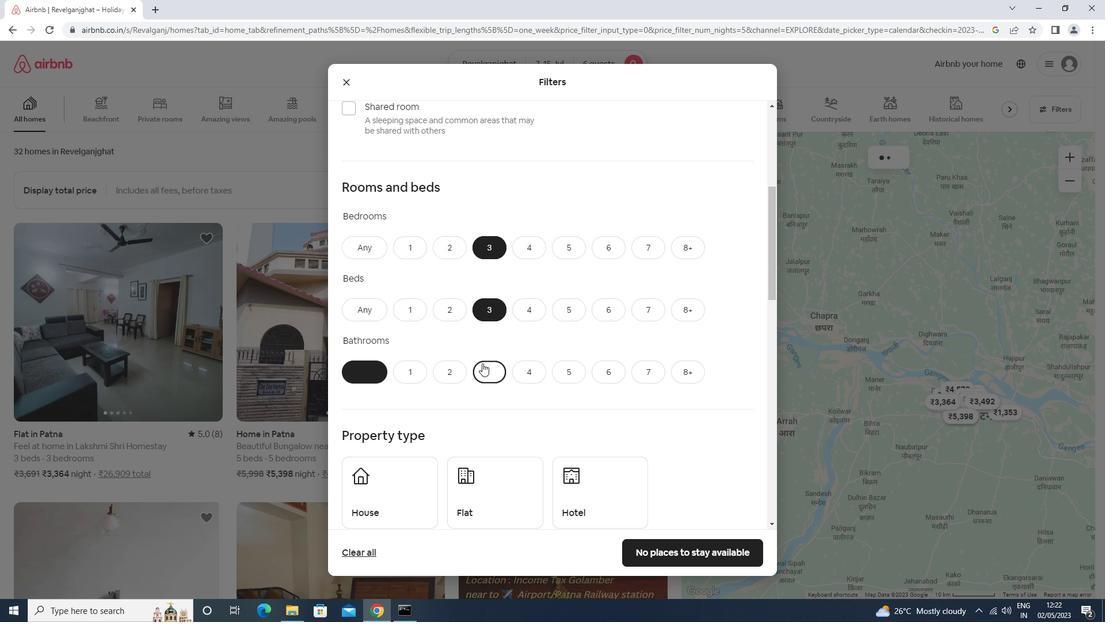 
Action: Mouse scrolled (480, 357) with delta (0, 0)
Screenshot: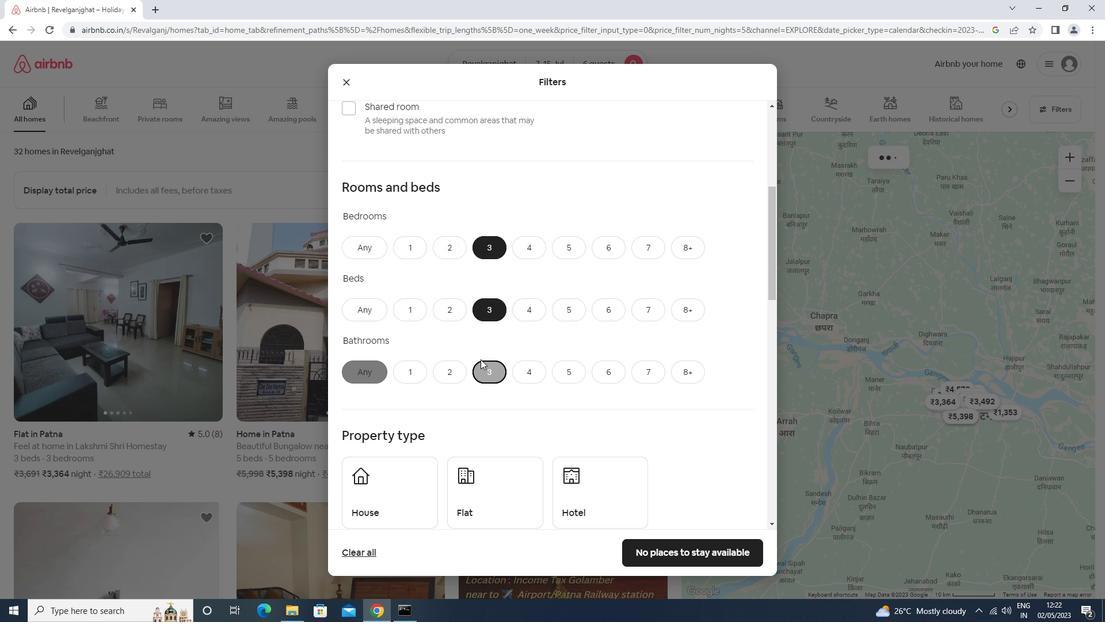 
Action: Mouse scrolled (480, 357) with delta (0, 0)
Screenshot: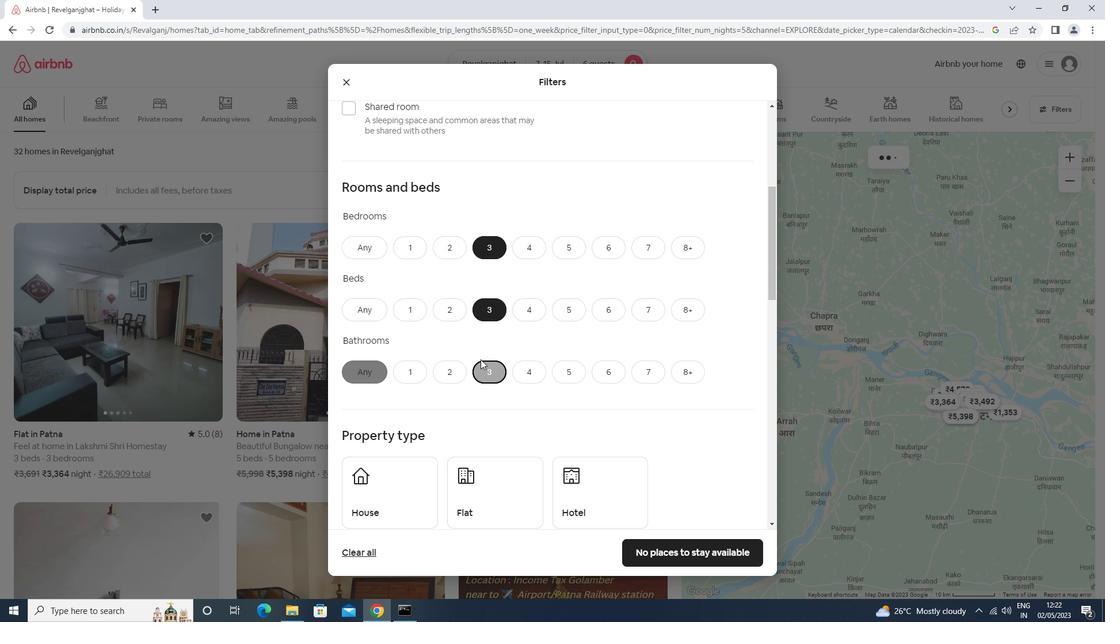 
Action: Mouse scrolled (480, 357) with delta (0, 0)
Screenshot: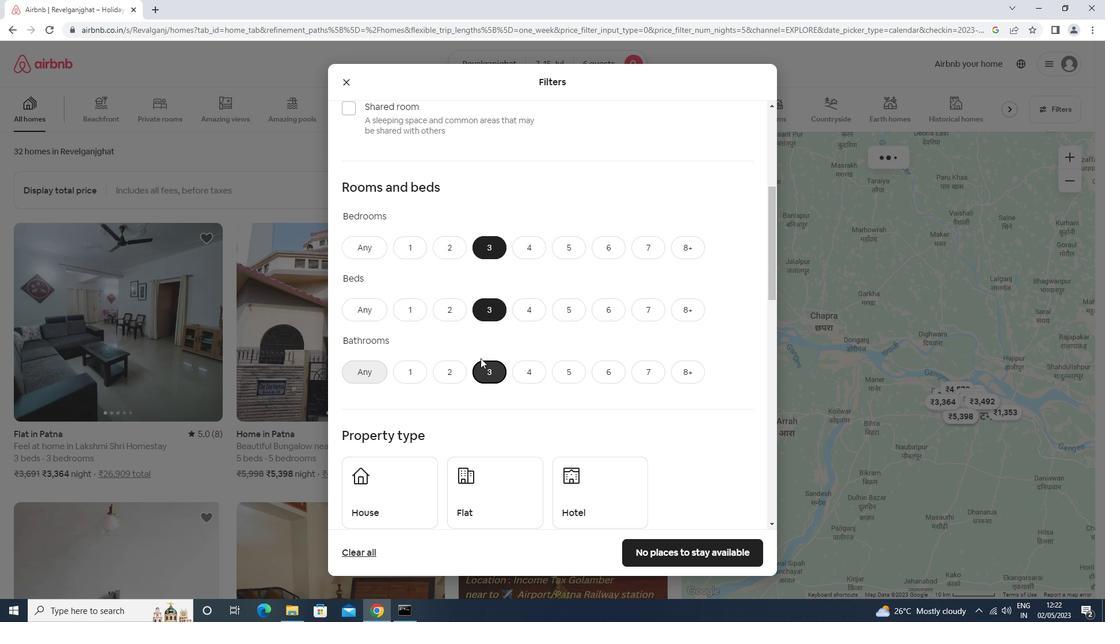 
Action: Mouse moved to (385, 335)
Screenshot: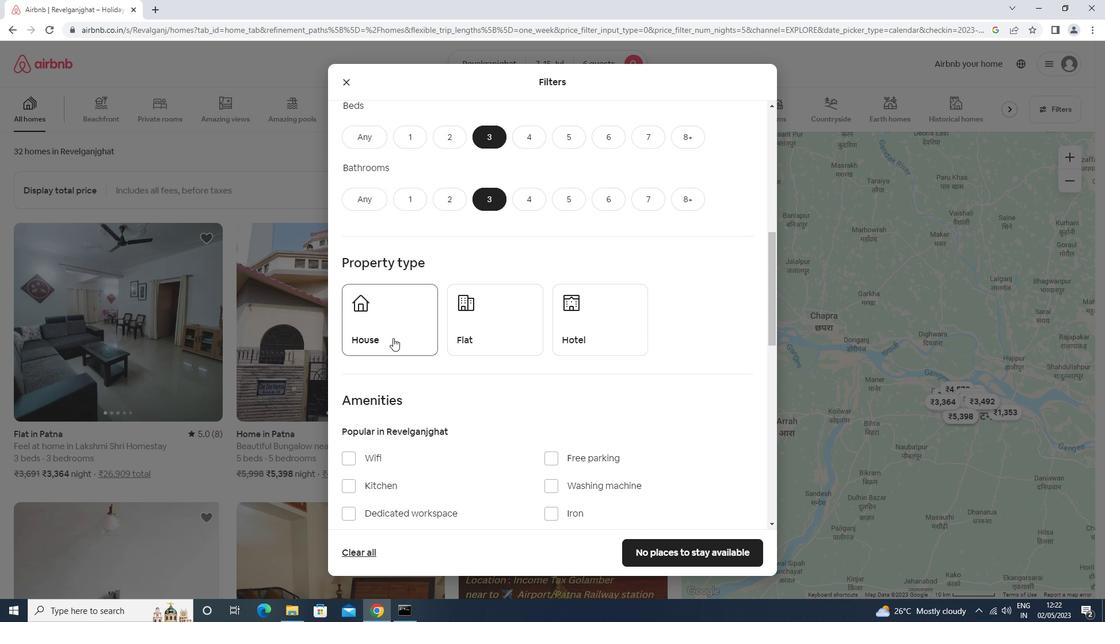 
Action: Mouse pressed left at (385, 335)
Screenshot: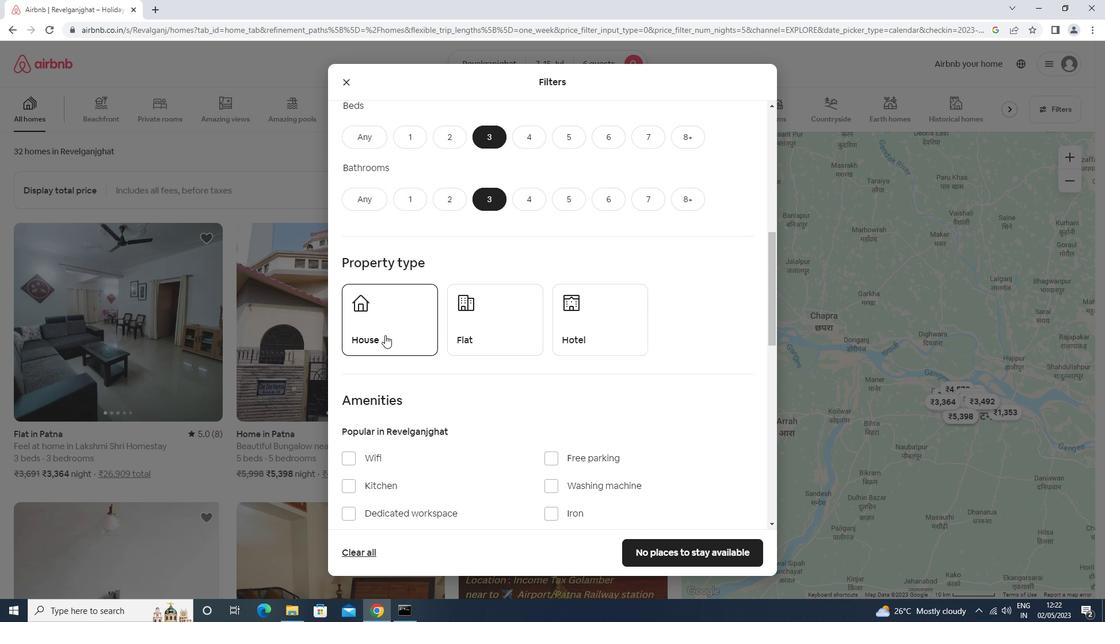 
Action: Mouse moved to (459, 338)
Screenshot: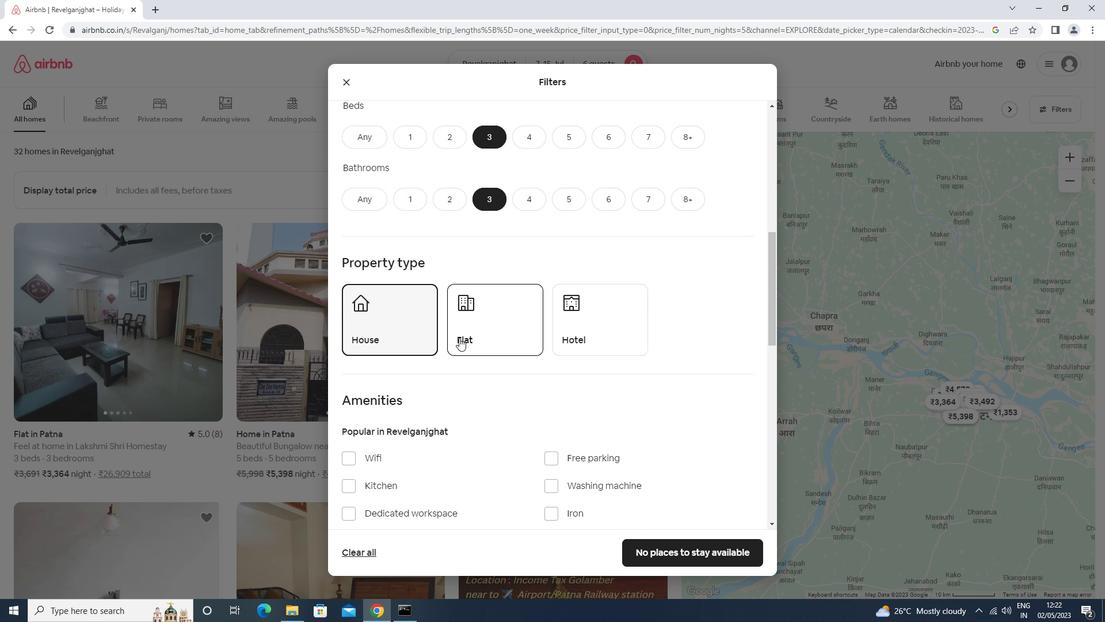 
Action: Mouse pressed left at (459, 338)
Screenshot: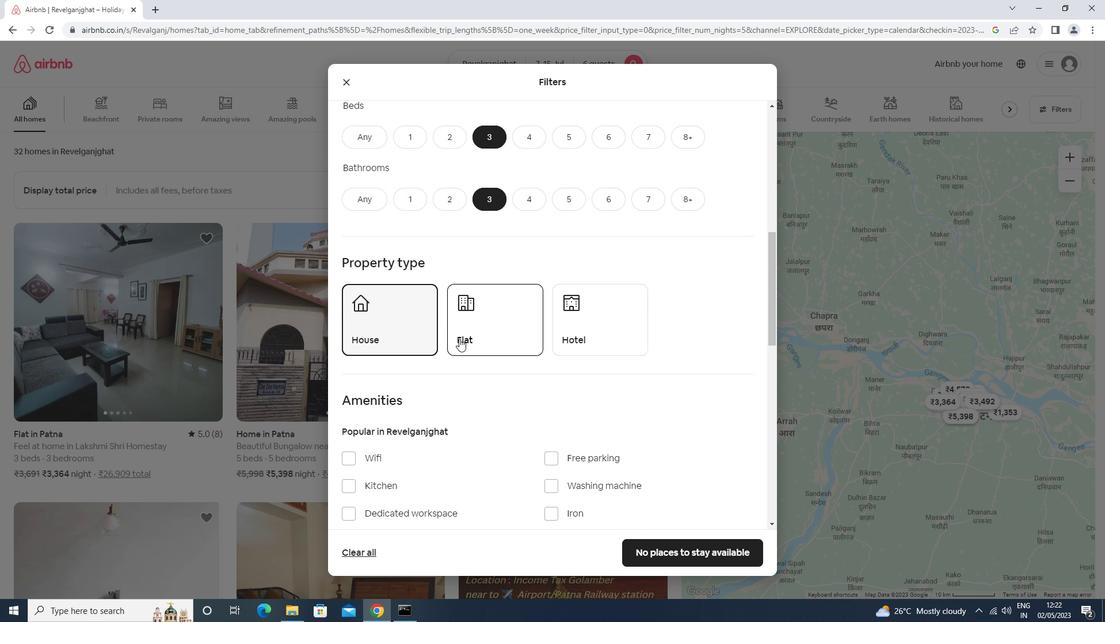 
Action: Mouse moved to (460, 339)
Screenshot: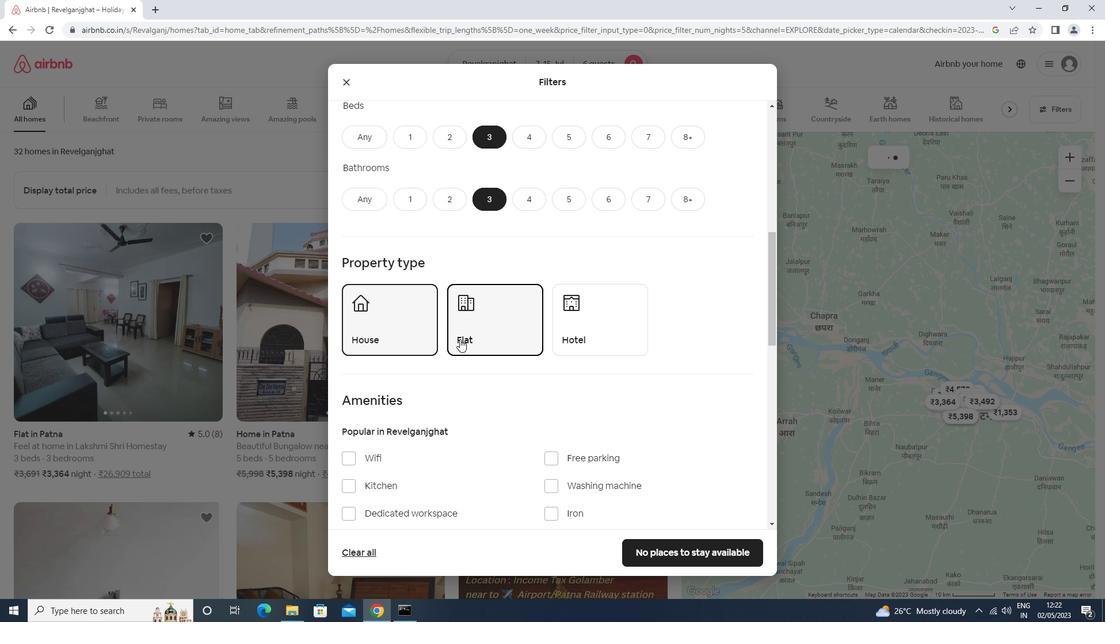 
Action: Mouse scrolled (460, 338) with delta (0, 0)
Screenshot: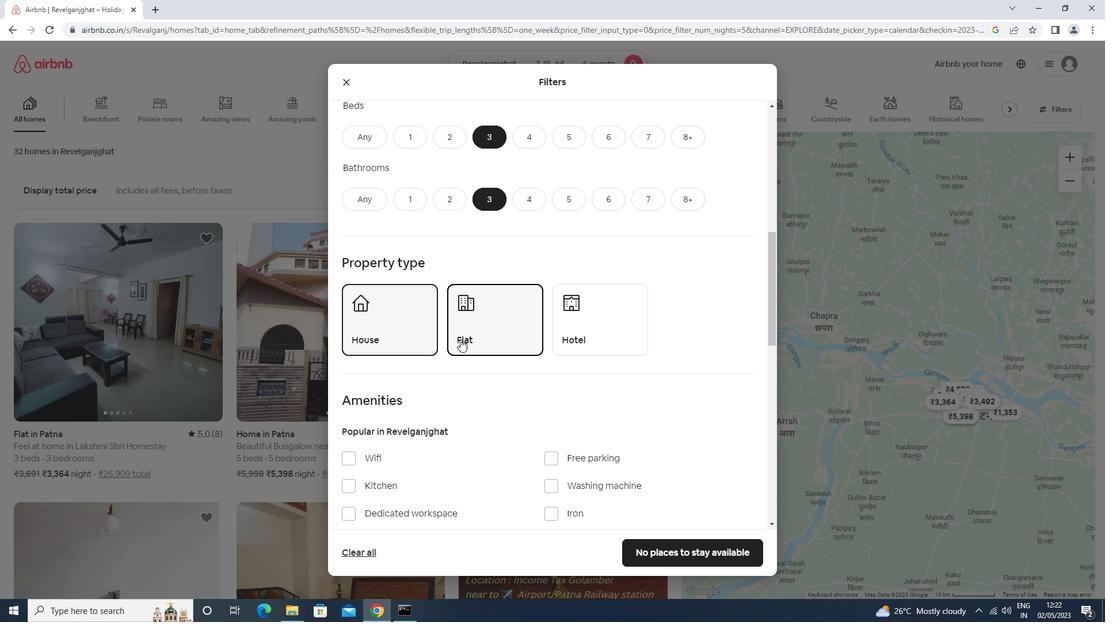 
Action: Mouse scrolled (460, 338) with delta (0, 0)
Screenshot: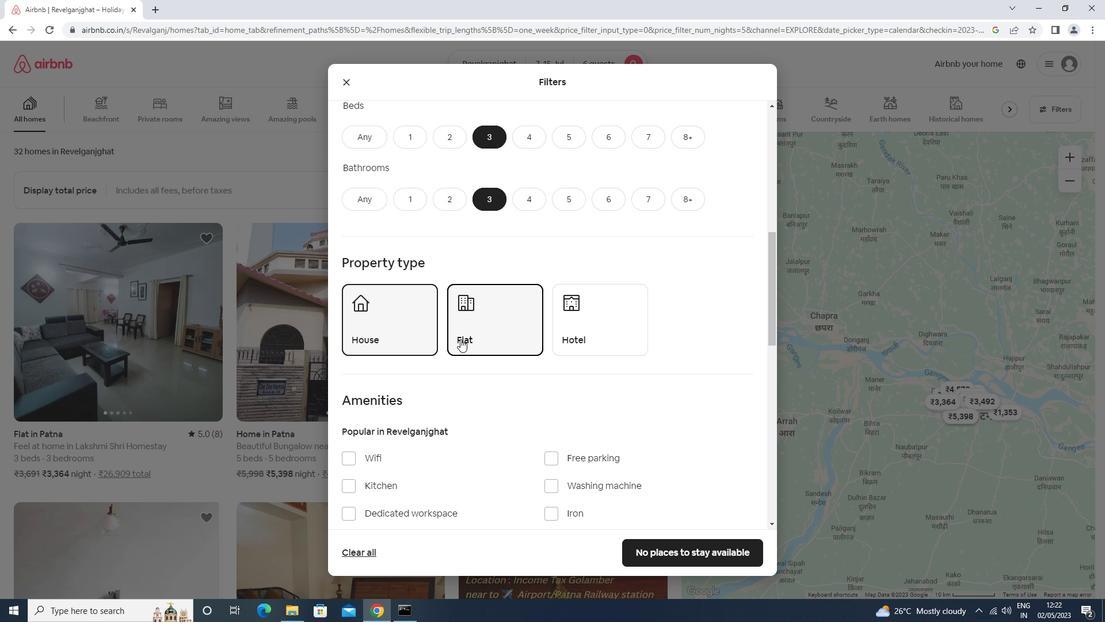 
Action: Mouse scrolled (460, 338) with delta (0, 0)
Screenshot: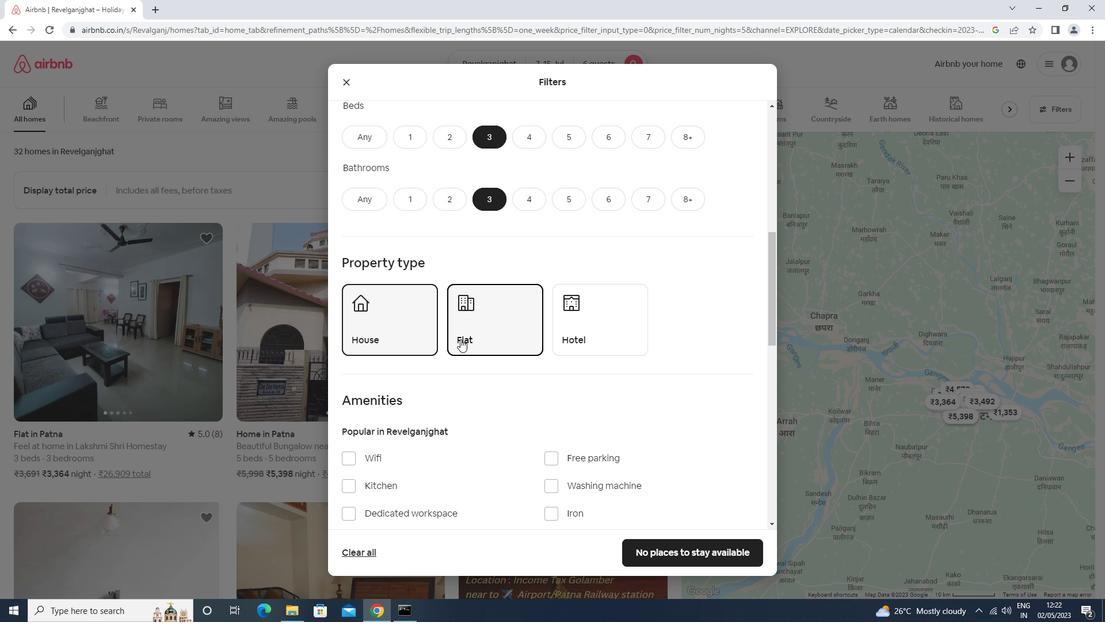 
Action: Mouse moved to (465, 331)
Screenshot: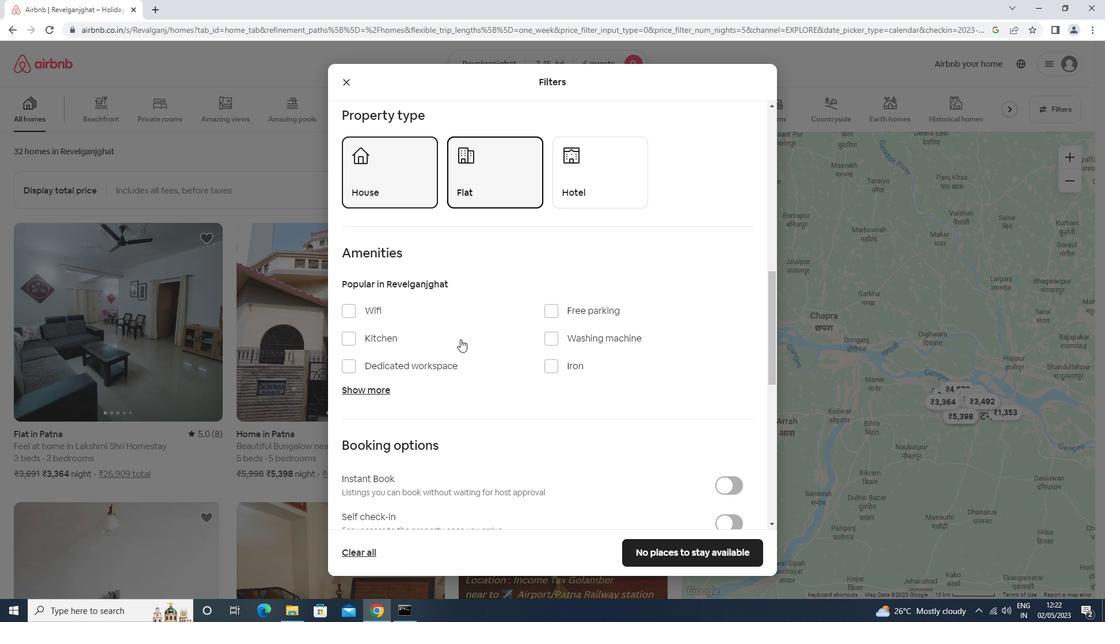 
Action: Mouse scrolled (465, 330) with delta (0, 0)
Screenshot: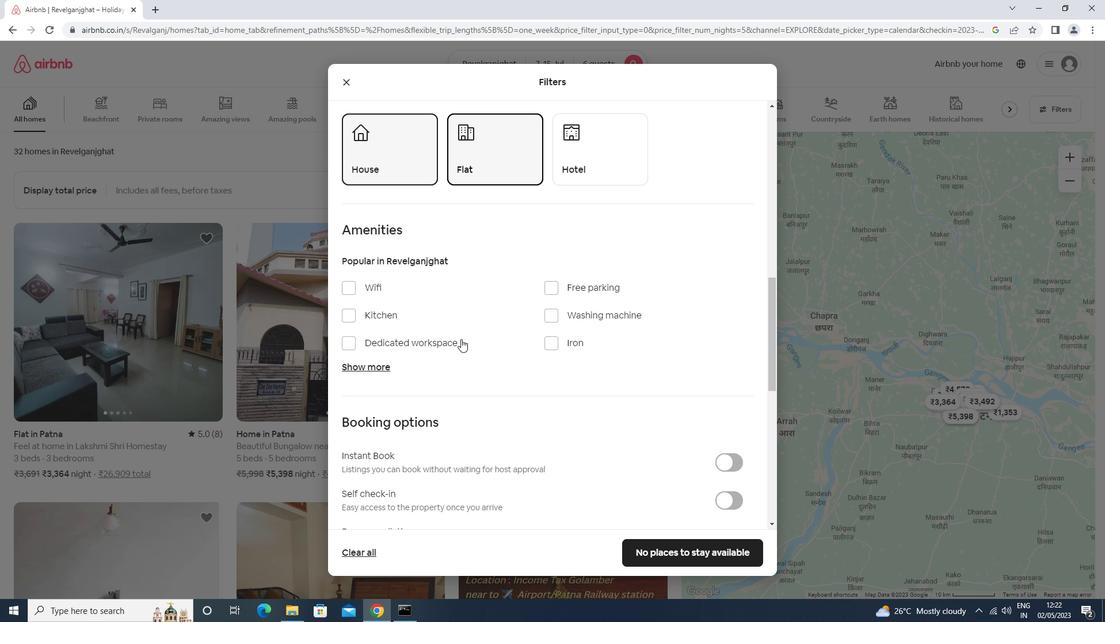 
Action: Mouse scrolled (465, 330) with delta (0, 0)
Screenshot: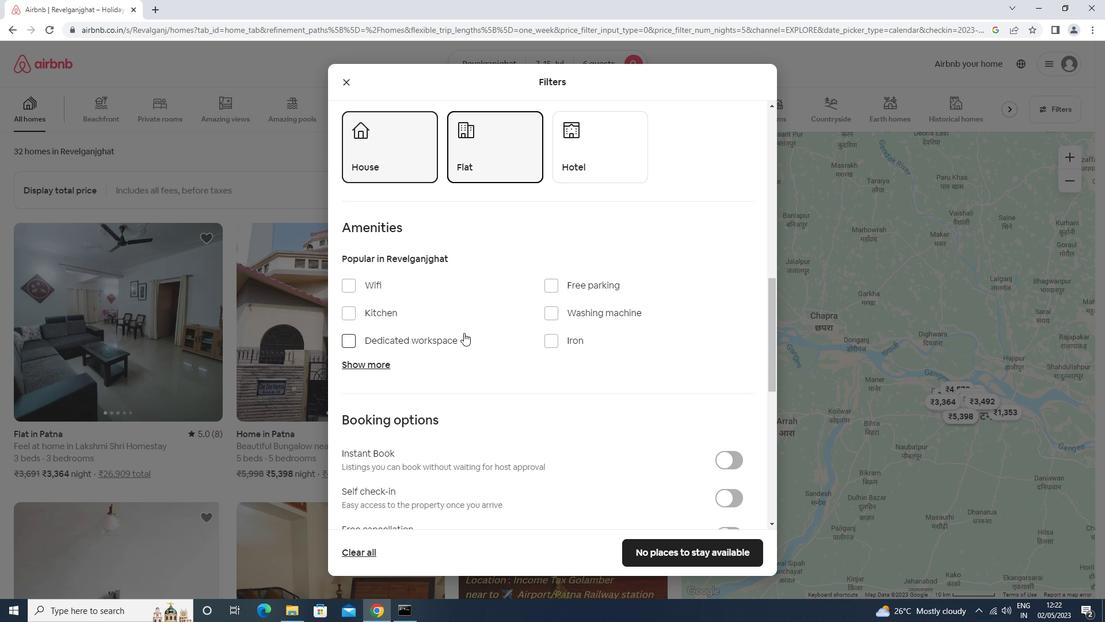 
Action: Mouse scrolled (465, 330) with delta (0, 0)
Screenshot: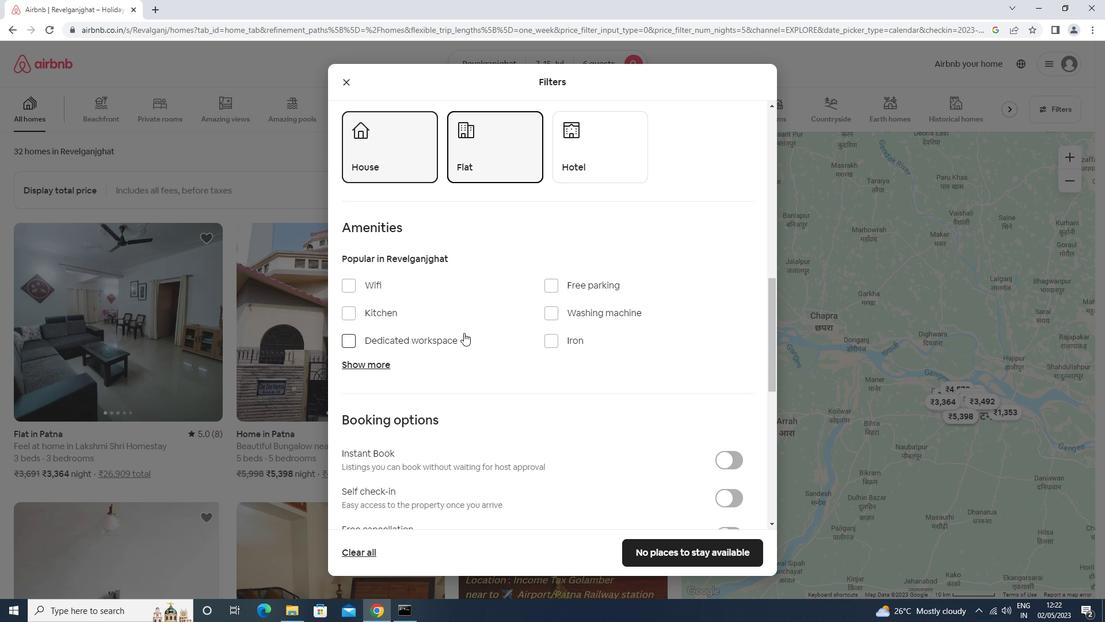 
Action: Mouse scrolled (465, 330) with delta (0, 0)
Screenshot: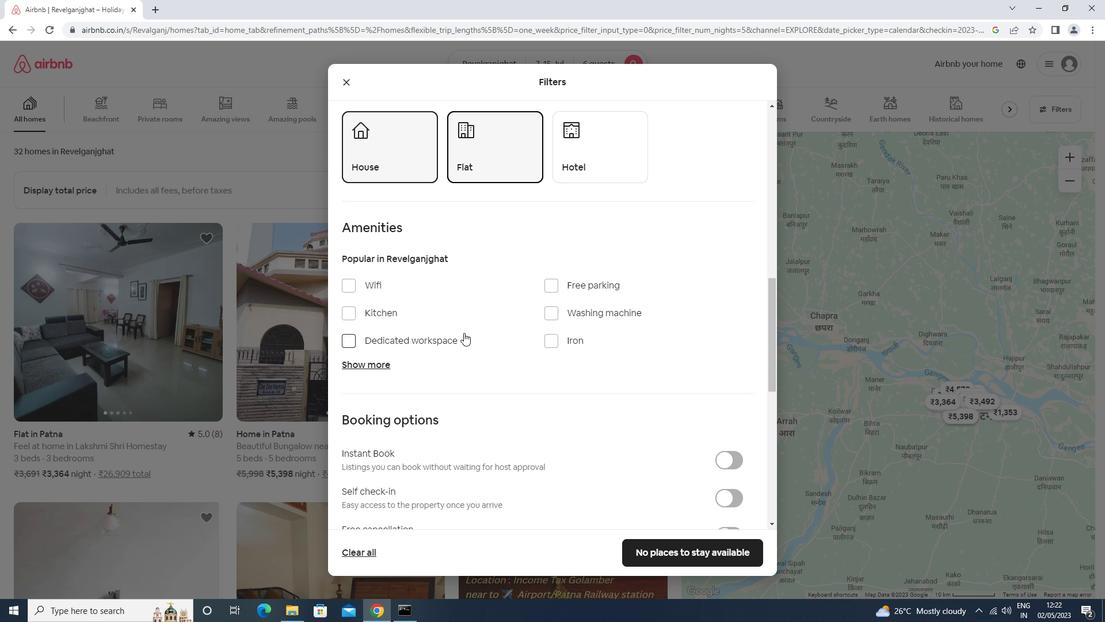 
Action: Mouse scrolled (465, 330) with delta (0, 0)
Screenshot: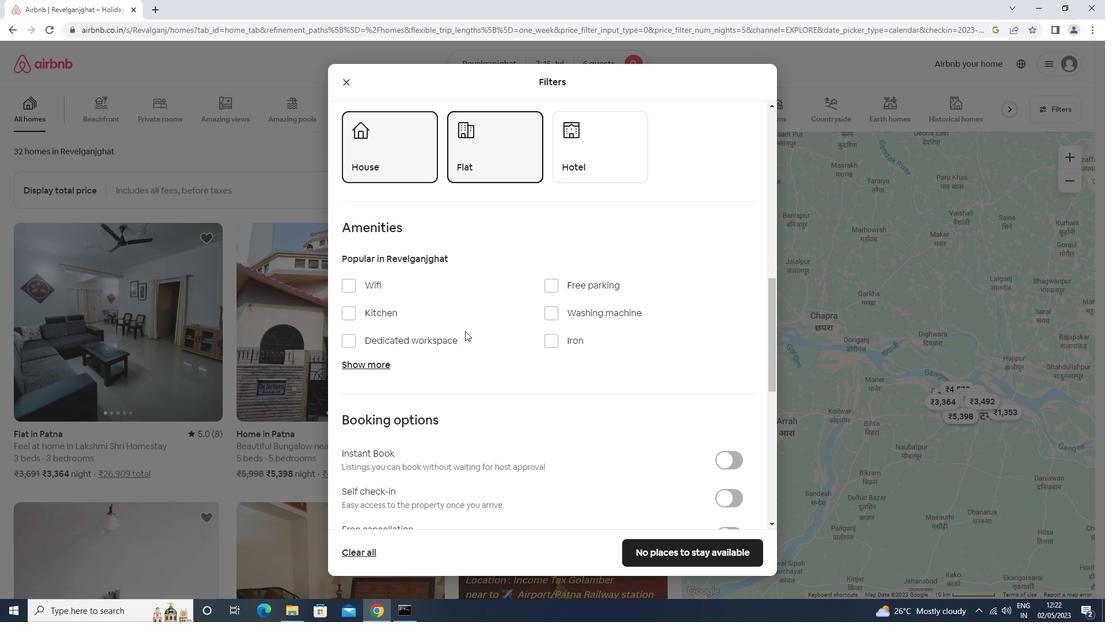 
Action: Mouse moved to (726, 209)
Screenshot: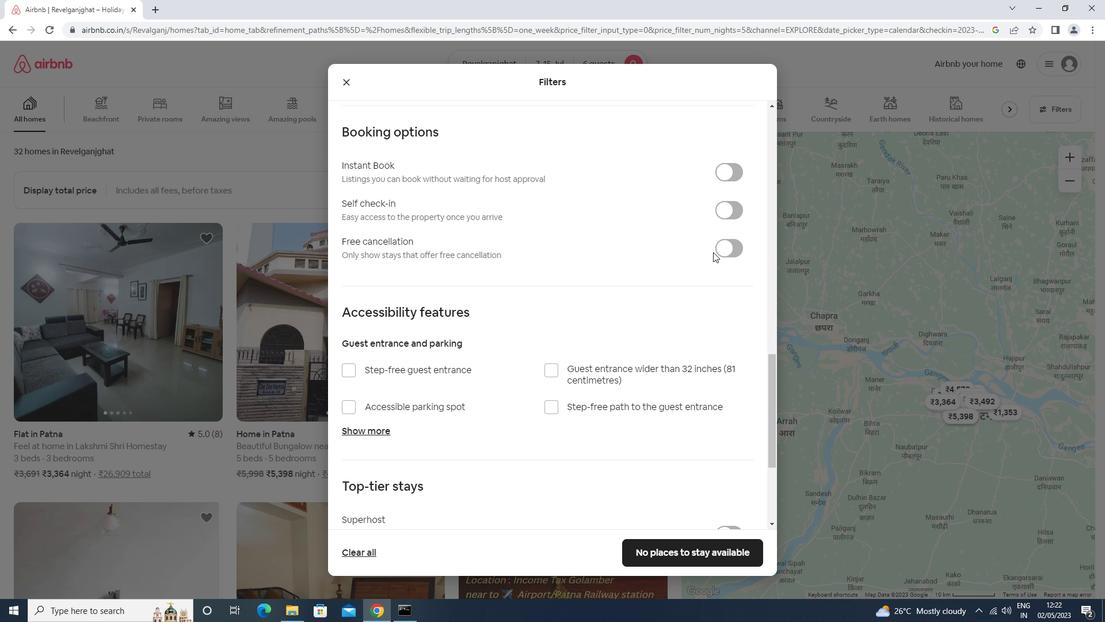 
Action: Mouse pressed left at (726, 209)
Screenshot: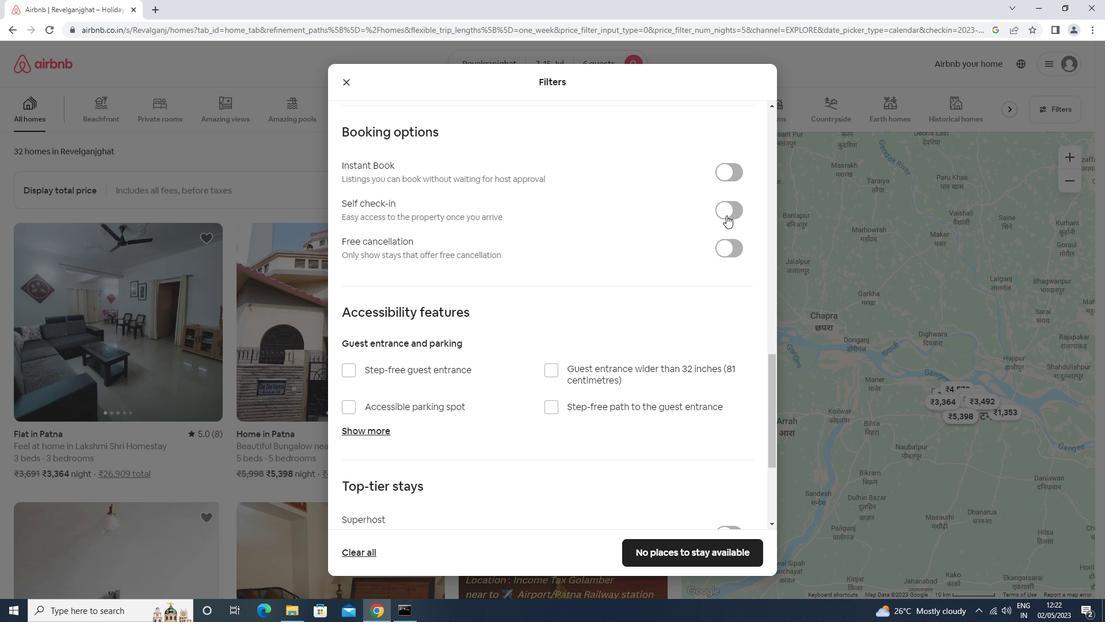 
Action: Mouse moved to (715, 214)
Screenshot: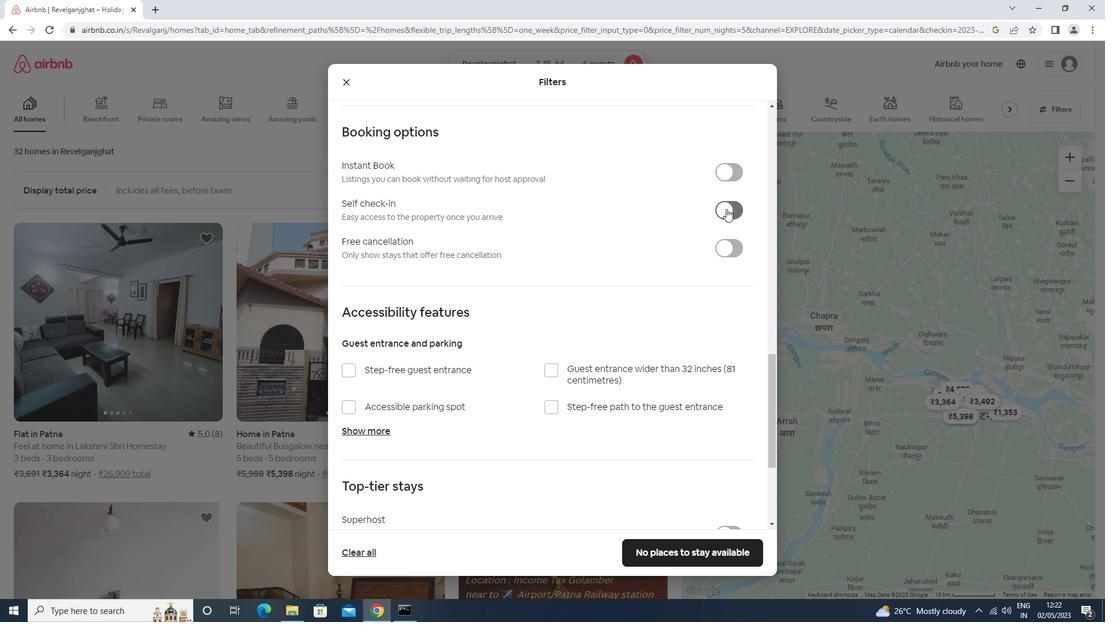 
Action: Mouse scrolled (715, 214) with delta (0, 0)
Screenshot: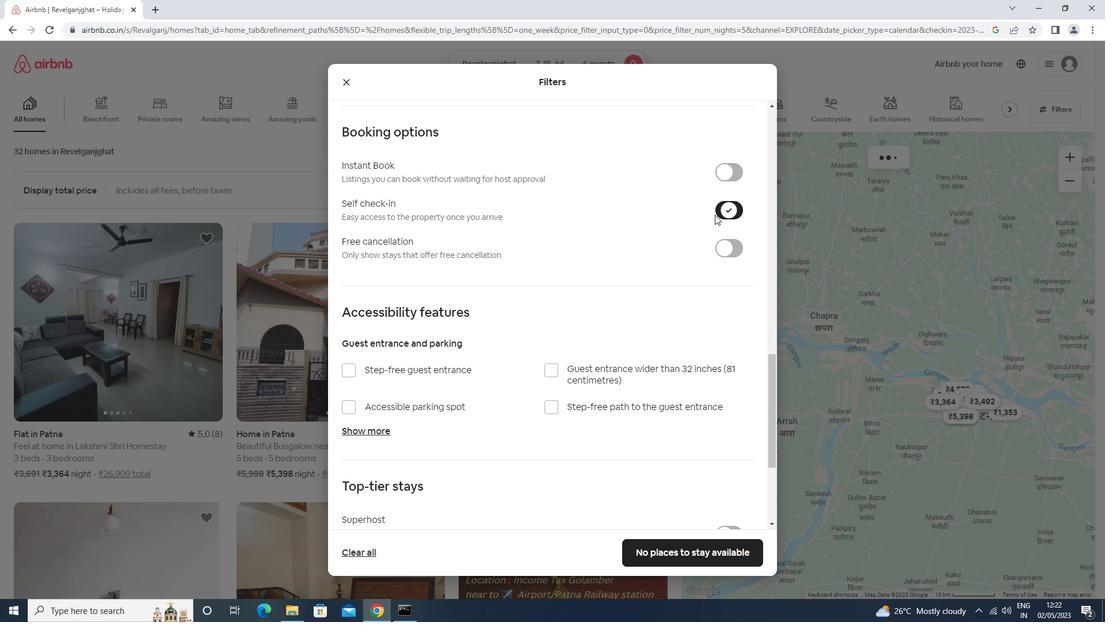 
Action: Mouse scrolled (715, 214) with delta (0, 0)
Screenshot: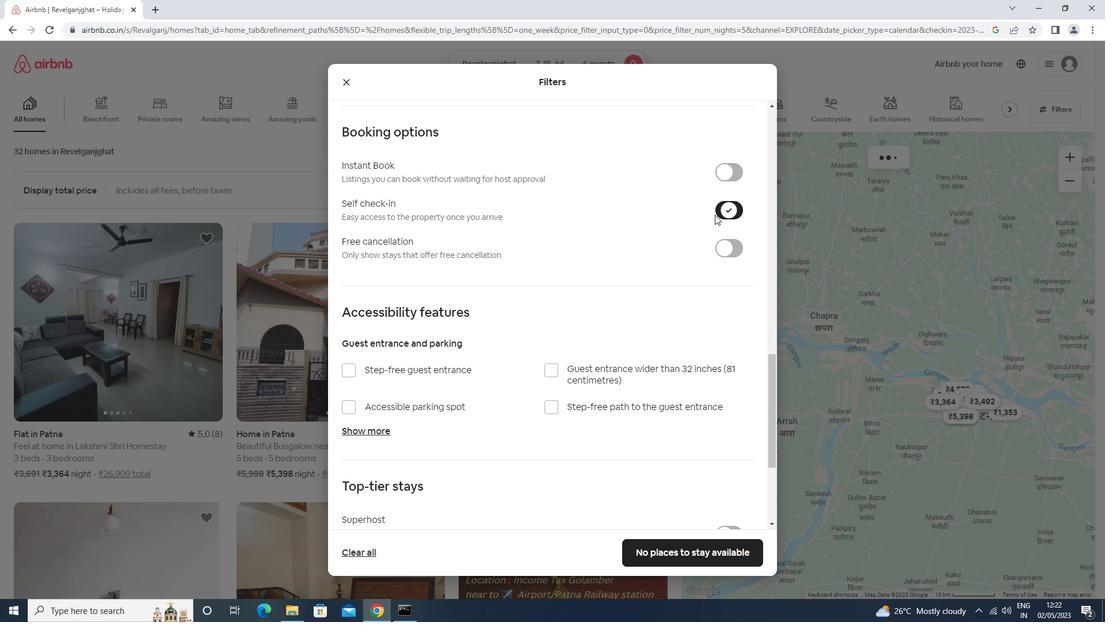 
Action: Mouse scrolled (715, 213) with delta (0, -1)
Screenshot: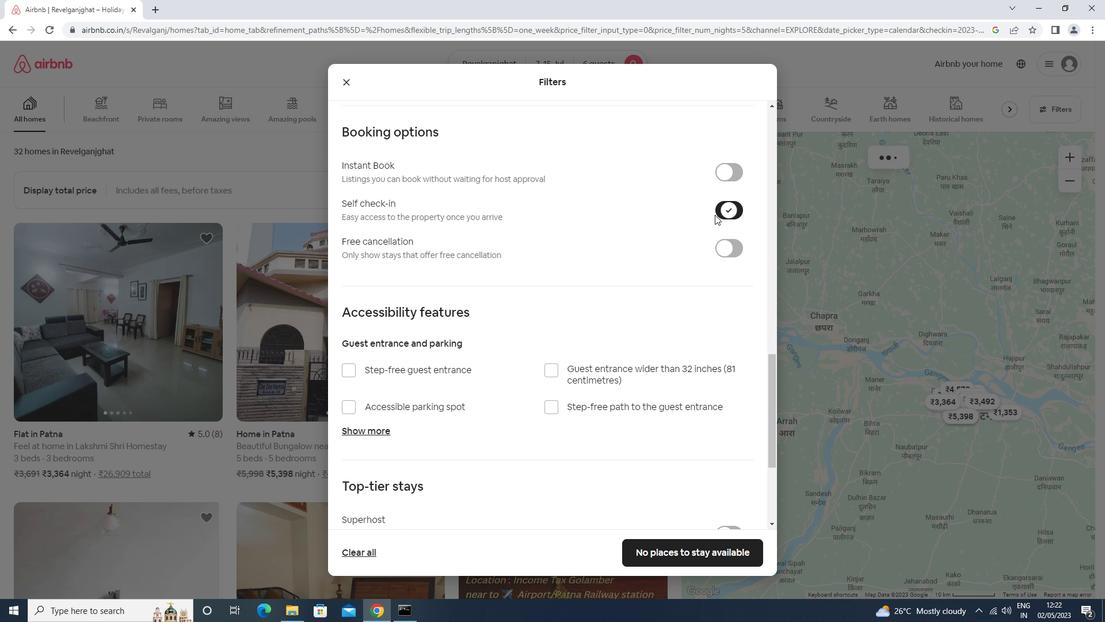 
Action: Mouse scrolled (715, 214) with delta (0, 0)
Screenshot: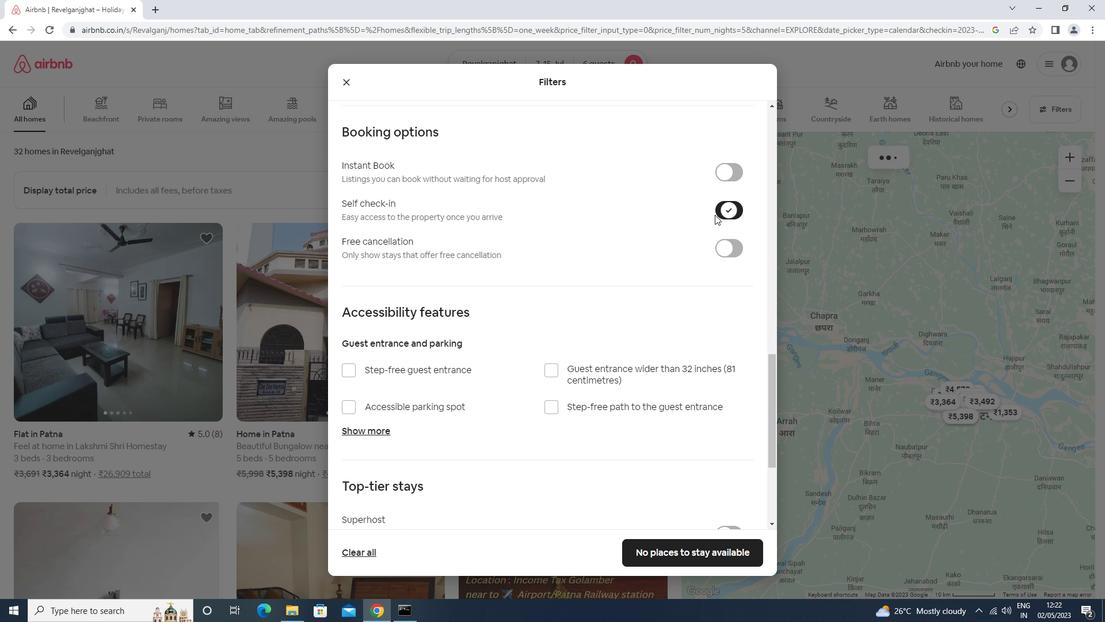 
Action: Mouse scrolled (715, 215) with delta (0, 0)
Screenshot: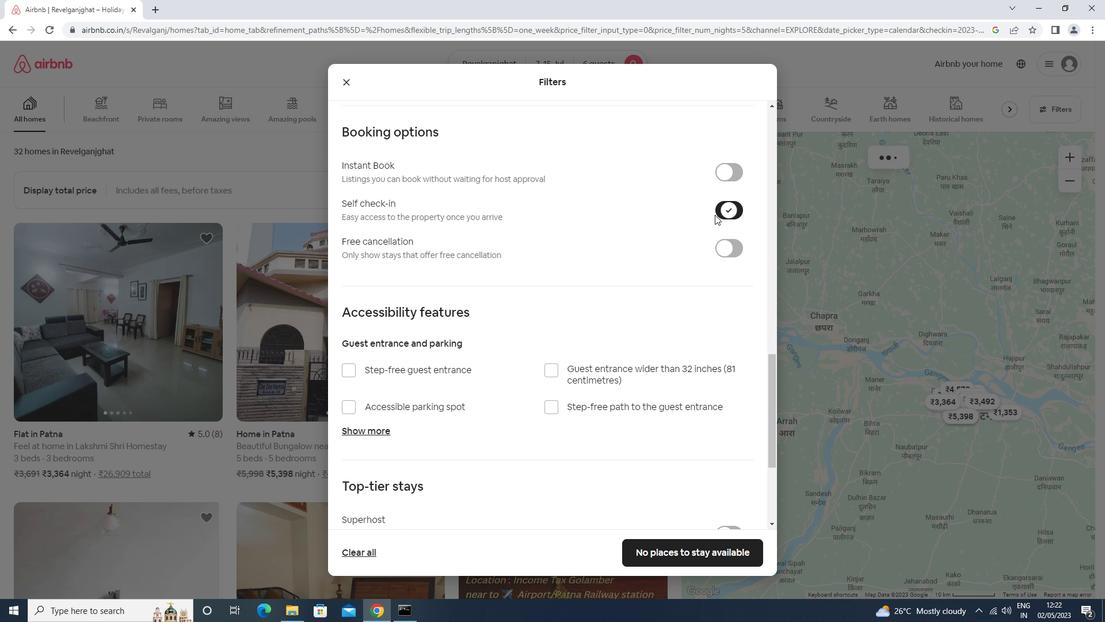 
Action: Mouse moved to (714, 214)
Screenshot: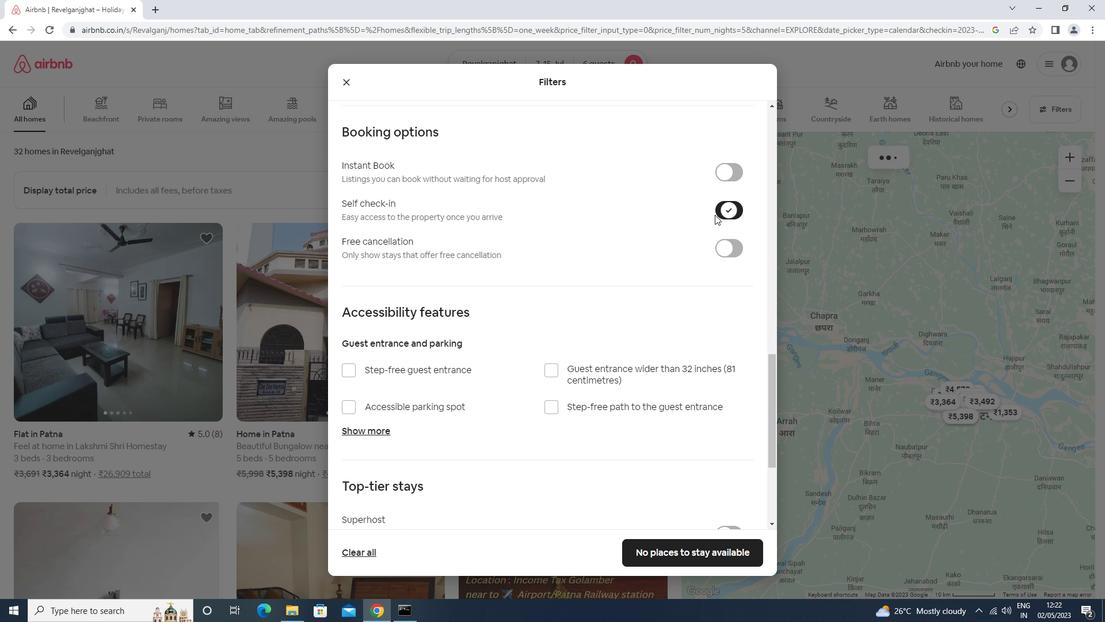 
Action: Mouse scrolled (714, 213) with delta (0, -1)
Screenshot: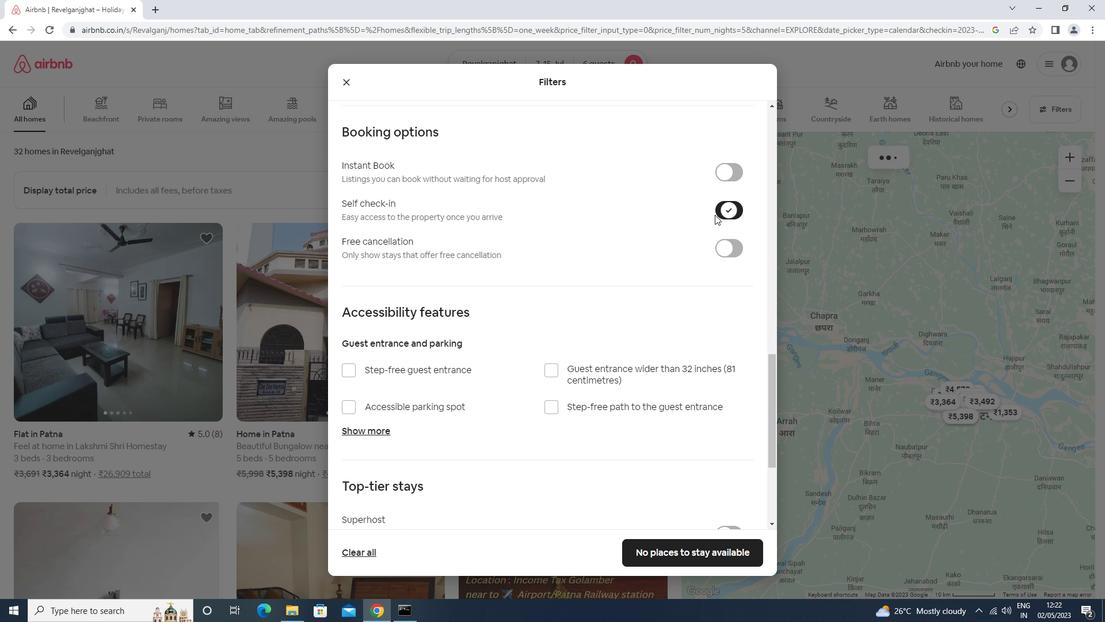 
Action: Mouse moved to (710, 216)
Screenshot: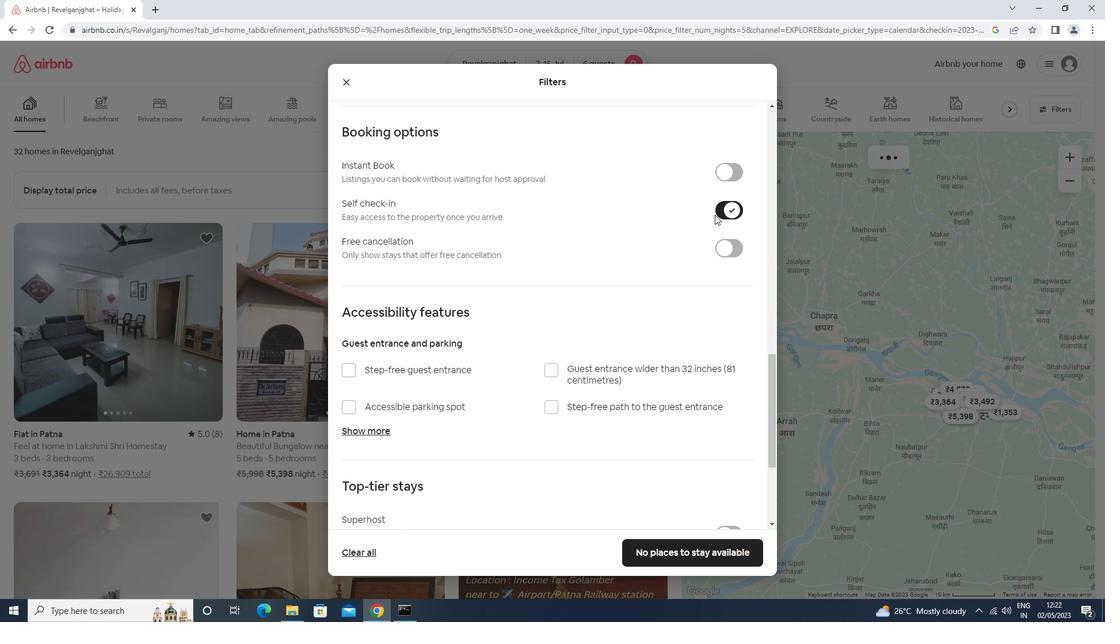 
Action: Mouse scrolled (710, 215) with delta (0, 0)
Screenshot: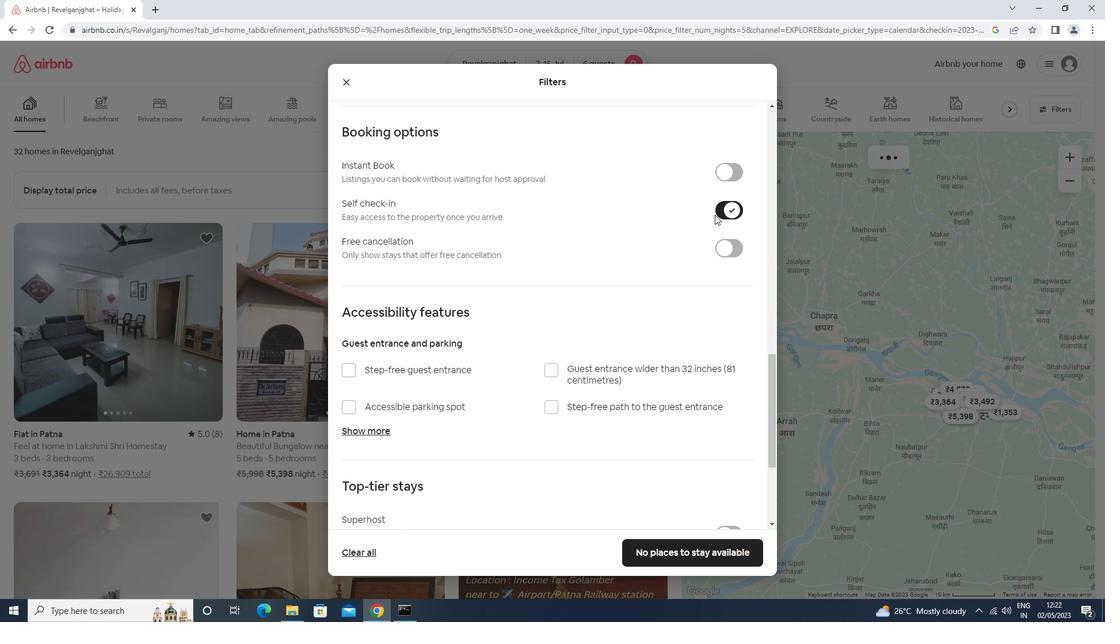 
Action: Mouse moved to (358, 447)
Screenshot: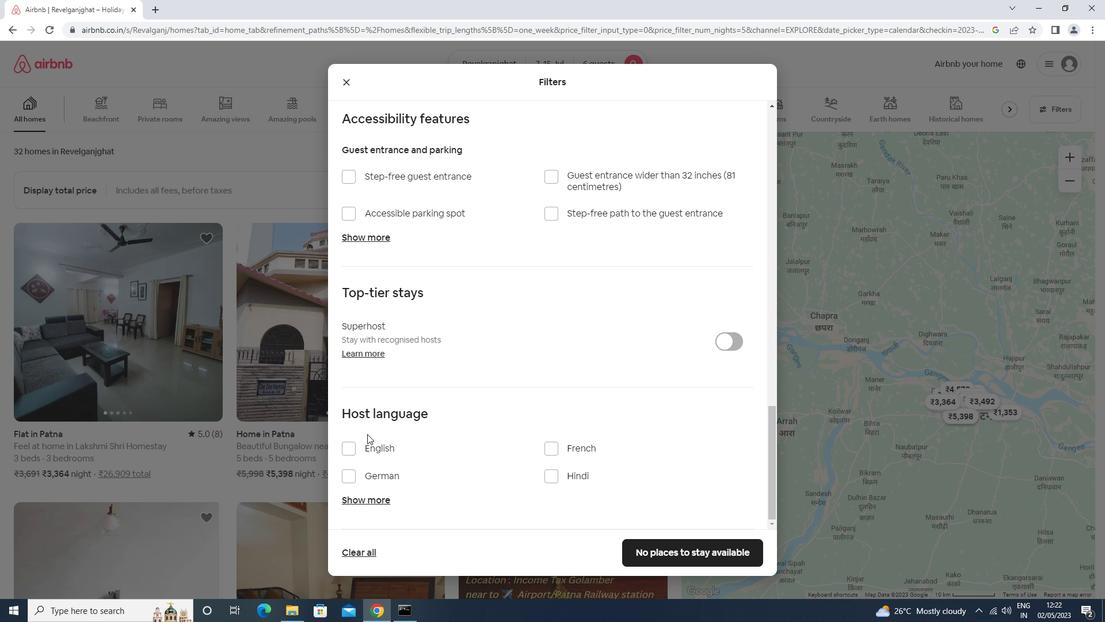 
Action: Mouse pressed left at (358, 447)
Screenshot: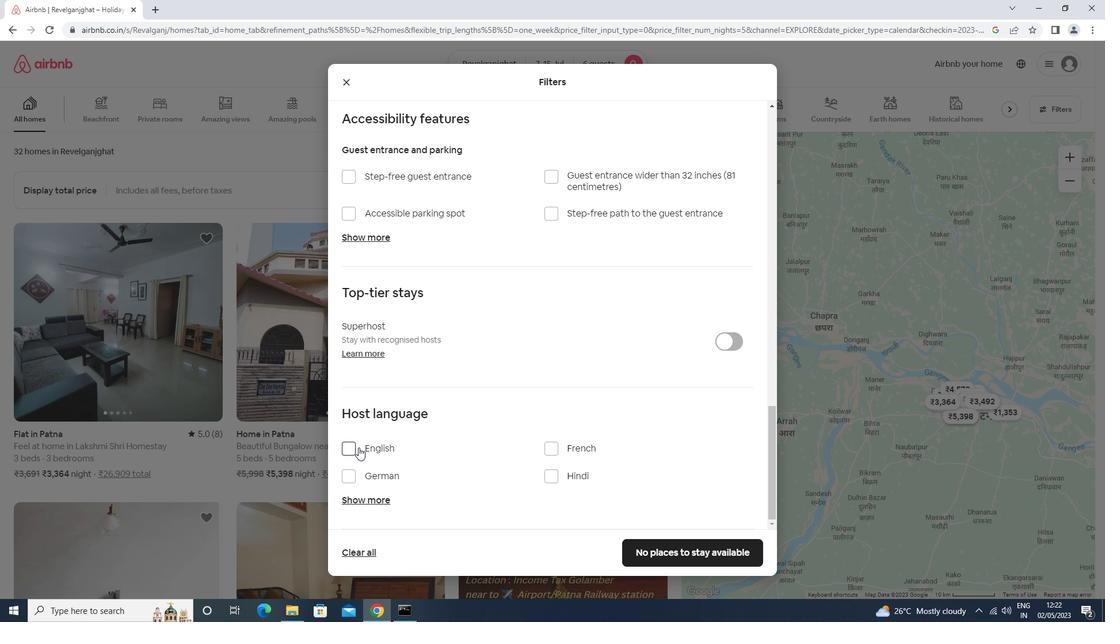 
Action: Mouse moved to (654, 553)
Screenshot: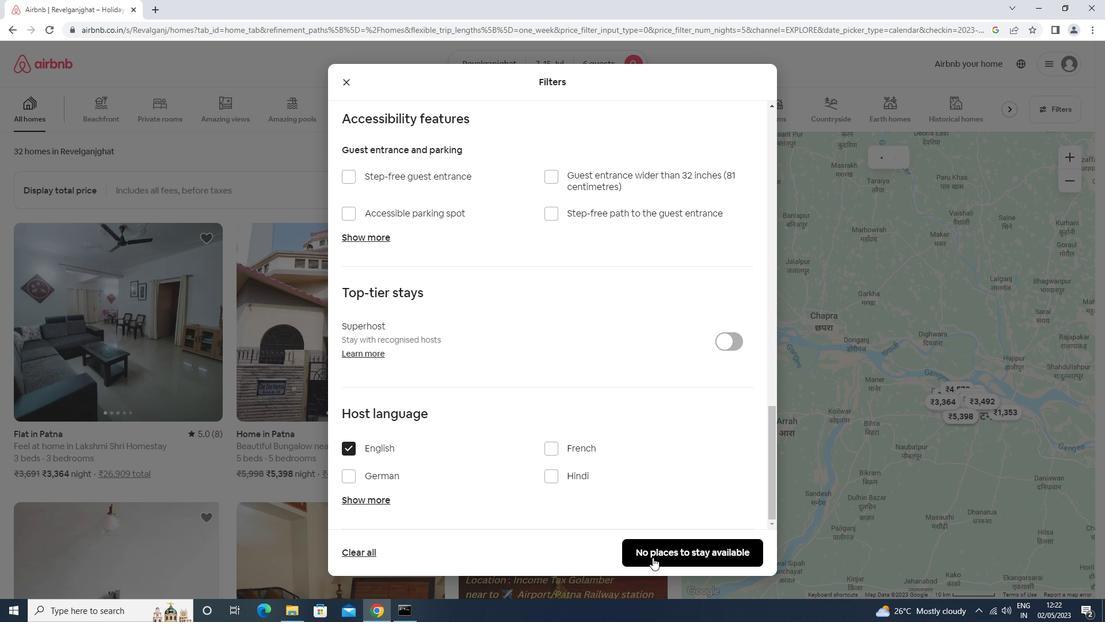 
Action: Mouse pressed left at (654, 553)
Screenshot: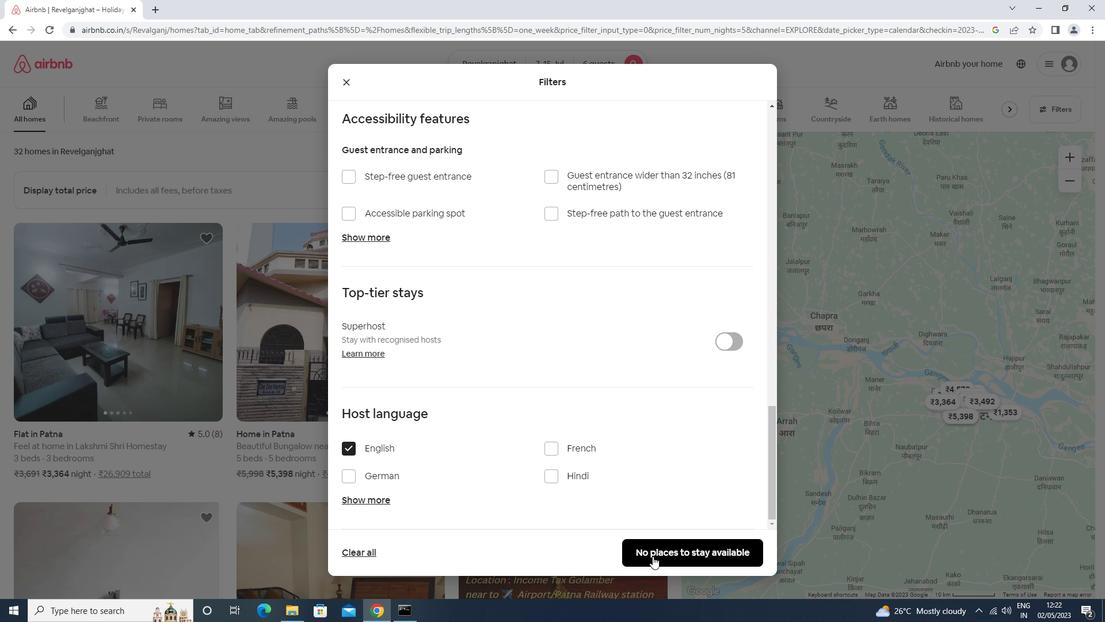 
Action: Mouse moved to (649, 551)
Screenshot: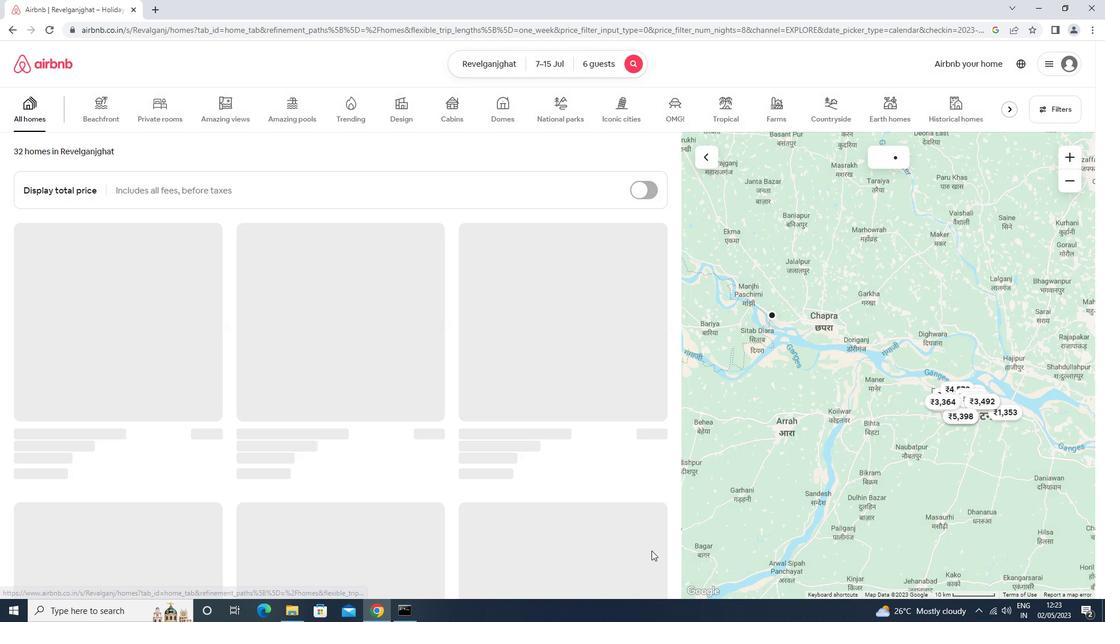 
